 Task: Look for space in Fontem, Cameroon from 1st June, 2023 to 9th June, 2023 for 5 adults in price range Rs.6000 to Rs.12000. Place can be entire place with 3 bedrooms having 3 beds and 3 bathrooms. Property type can be house, flat, guest house. Booking option can be shelf check-in. Required host language is English.
Action: Mouse moved to (423, 110)
Screenshot: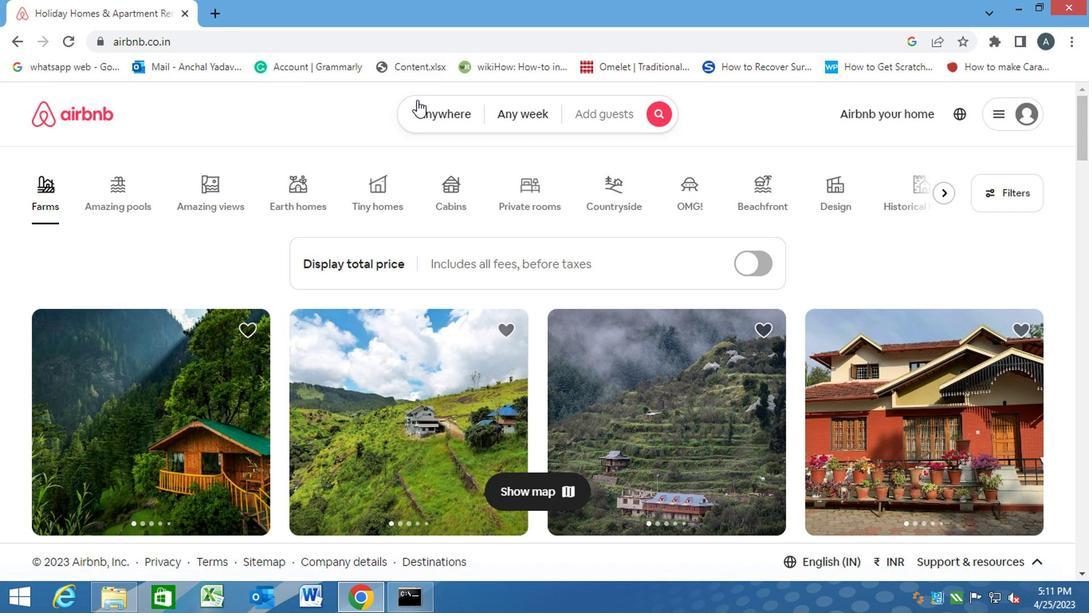 
Action: Mouse pressed left at (423, 110)
Screenshot: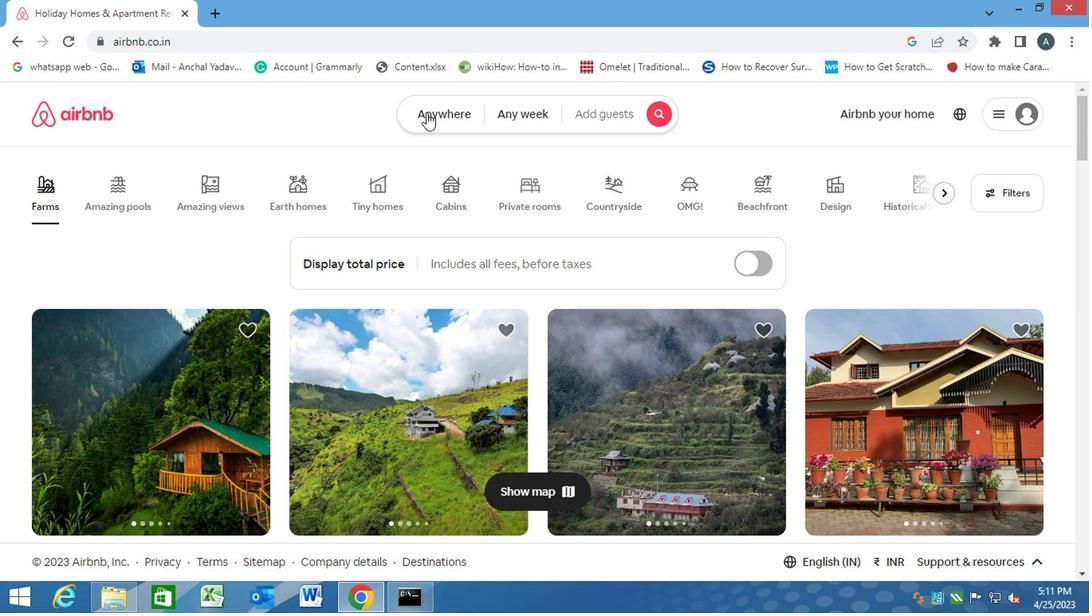 
Action: Mouse moved to (366, 183)
Screenshot: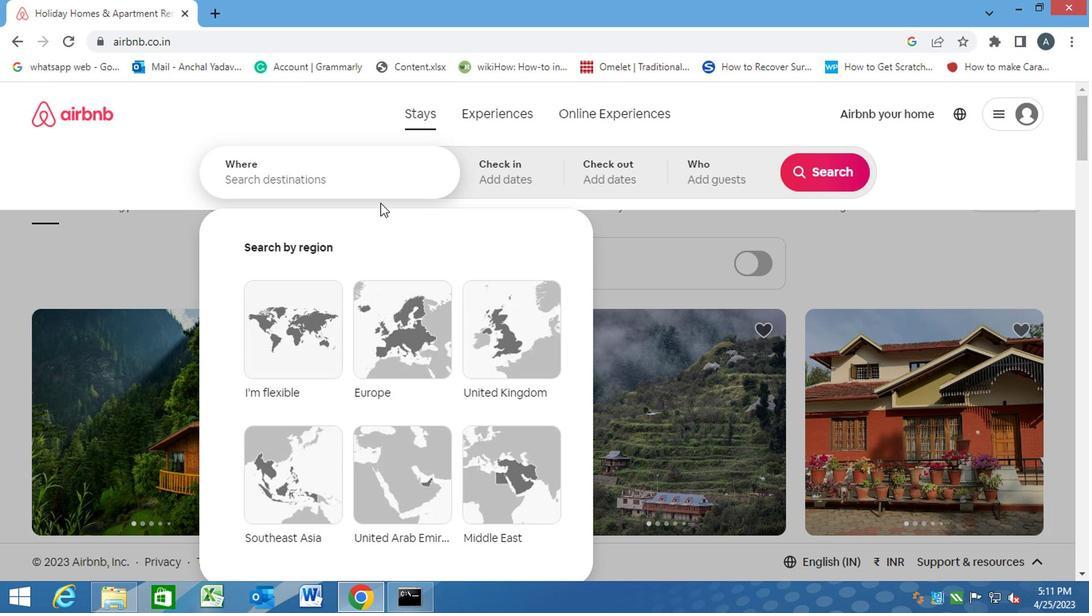 
Action: Mouse pressed left at (366, 183)
Screenshot: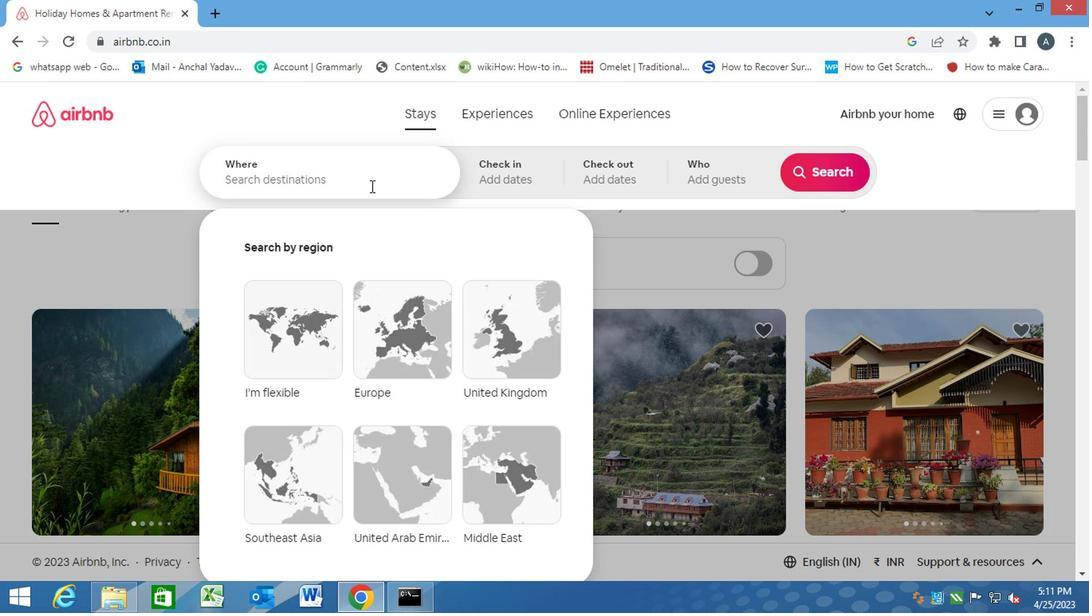 
Action: Key pressed <Key.caps_lock>f<Key.caps_lock>ontem,<Key.space><Key.caps_lock>c<Key.caps_lock>ameroon<Key.enter>
Screenshot: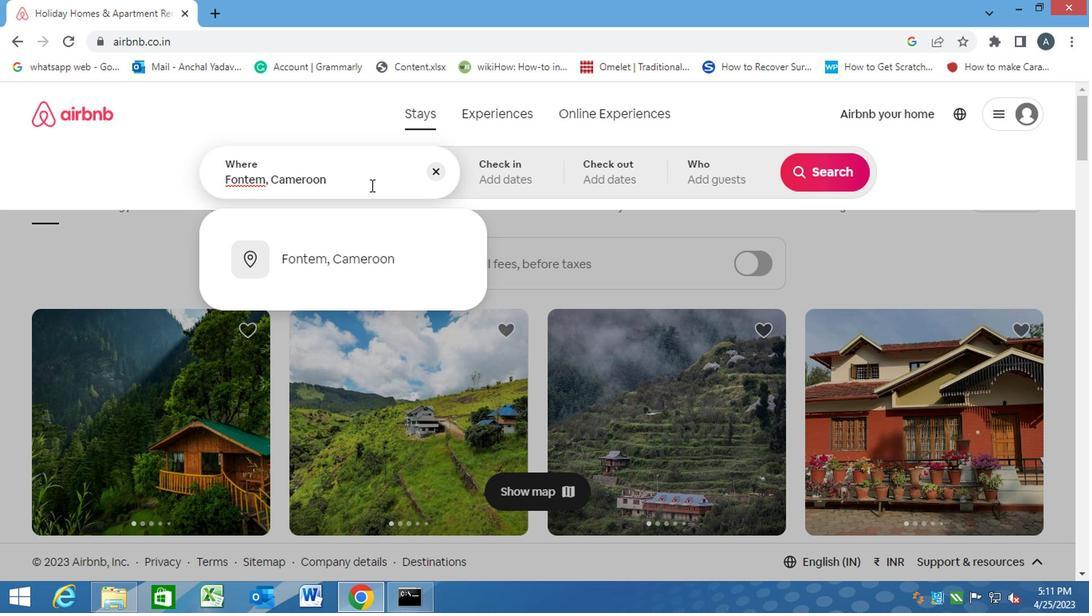 
Action: Mouse moved to (805, 301)
Screenshot: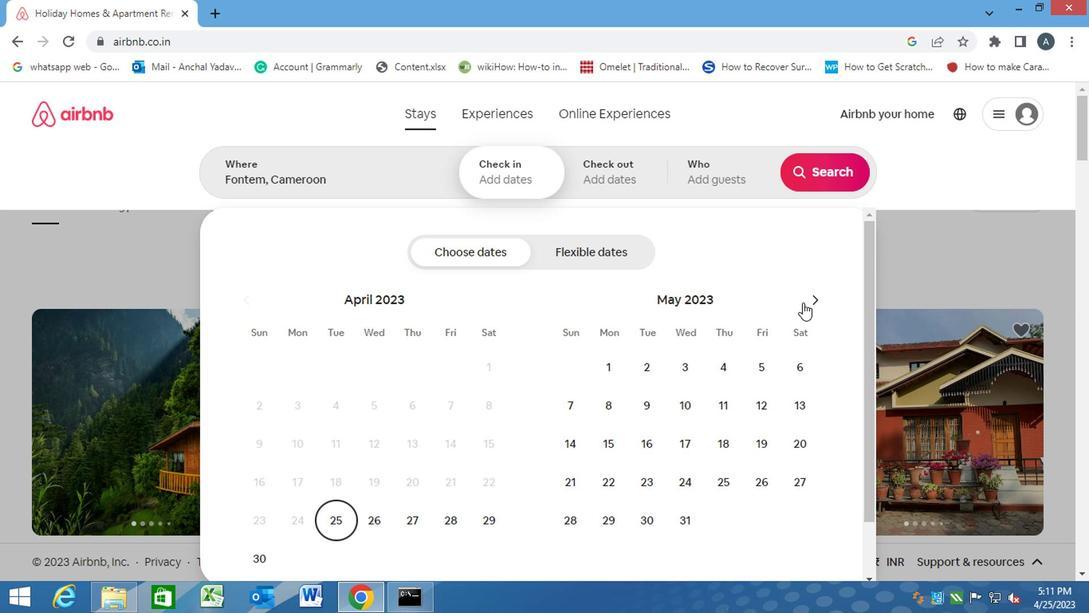 
Action: Mouse pressed left at (805, 301)
Screenshot: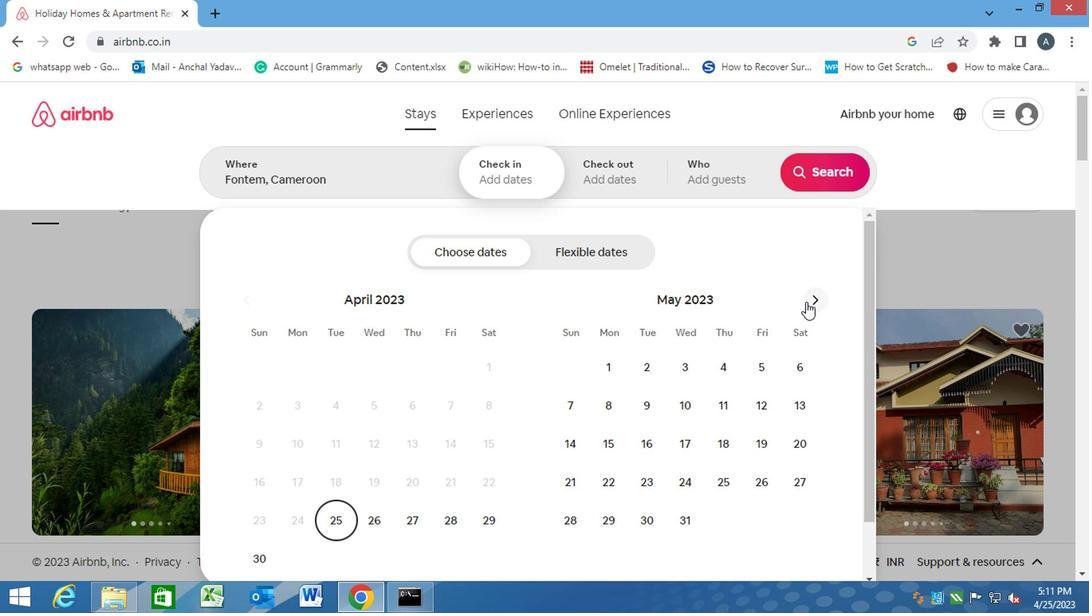 
Action: Mouse moved to (716, 370)
Screenshot: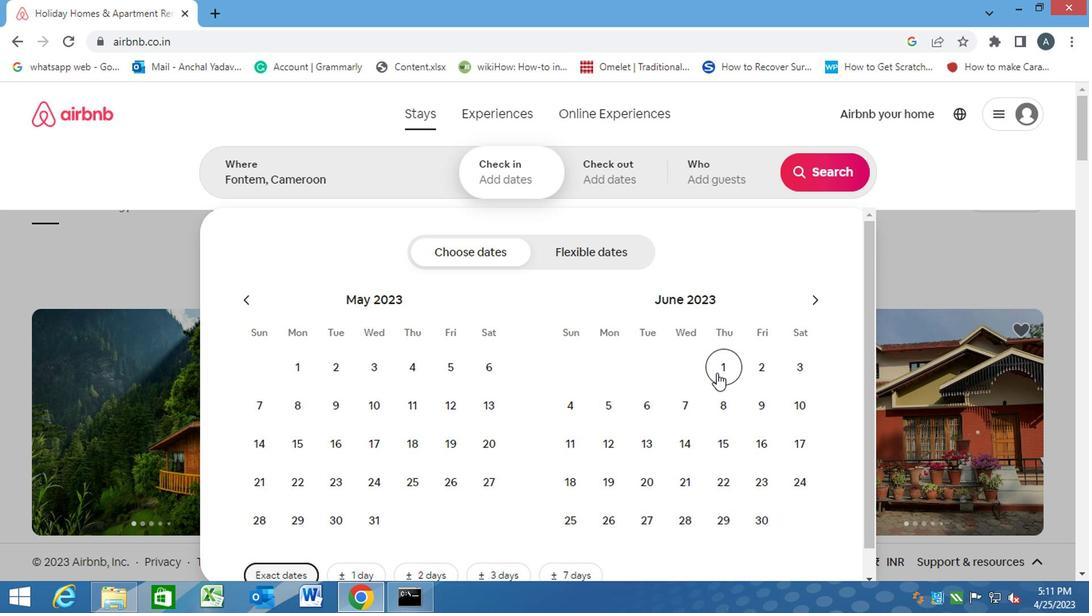 
Action: Mouse pressed left at (716, 370)
Screenshot: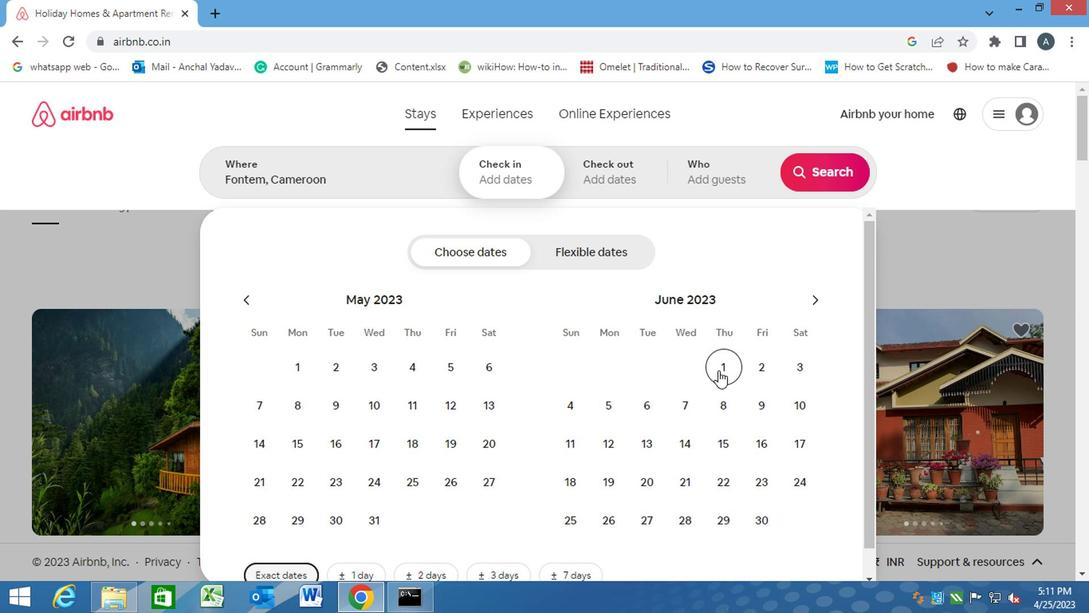 
Action: Mouse moved to (758, 416)
Screenshot: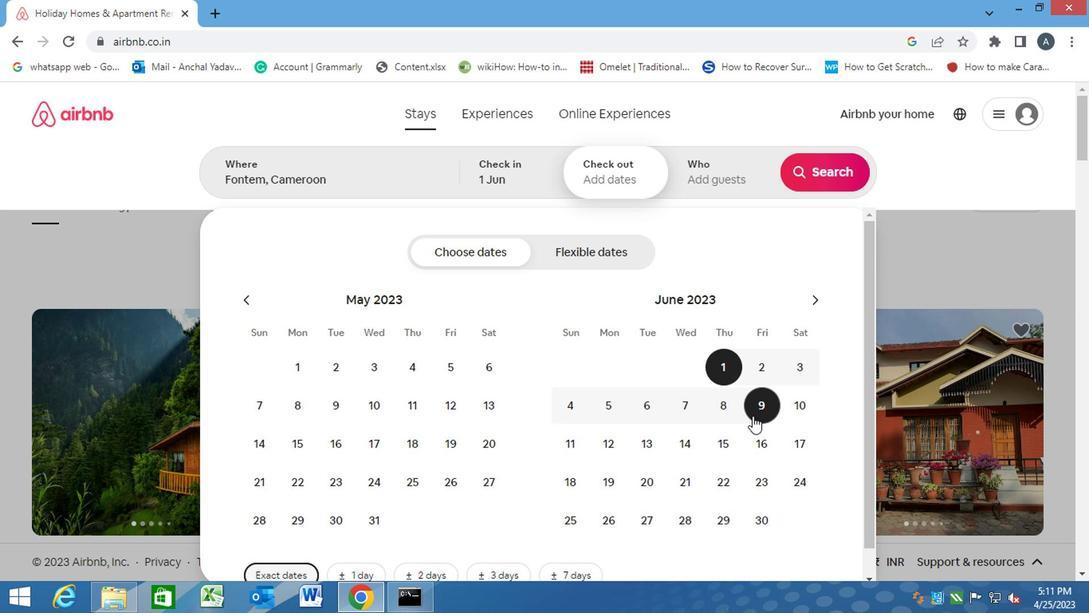 
Action: Mouse pressed left at (758, 416)
Screenshot: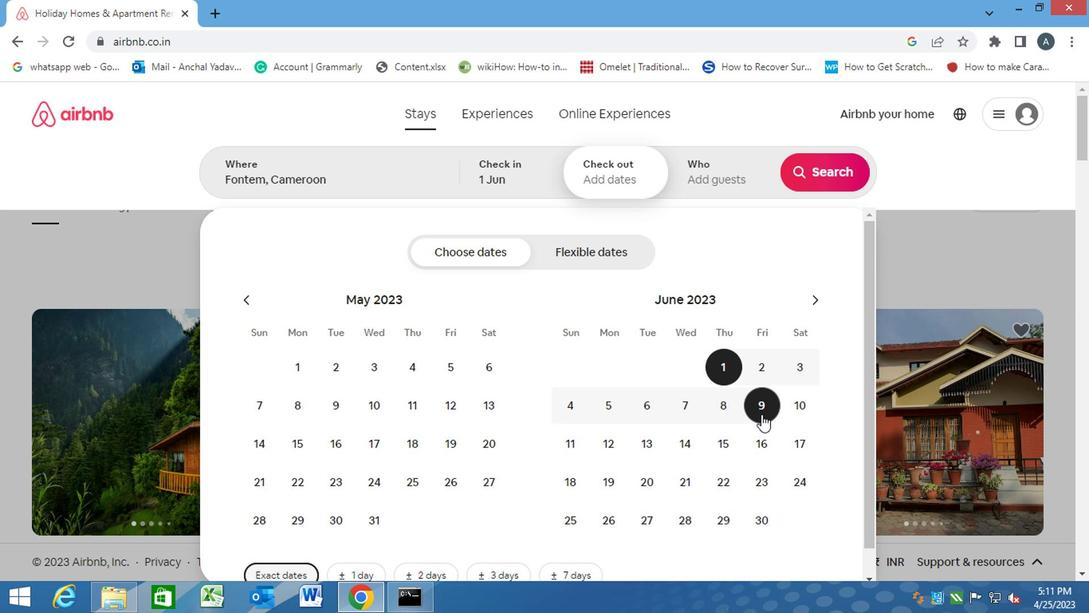 
Action: Mouse moved to (727, 173)
Screenshot: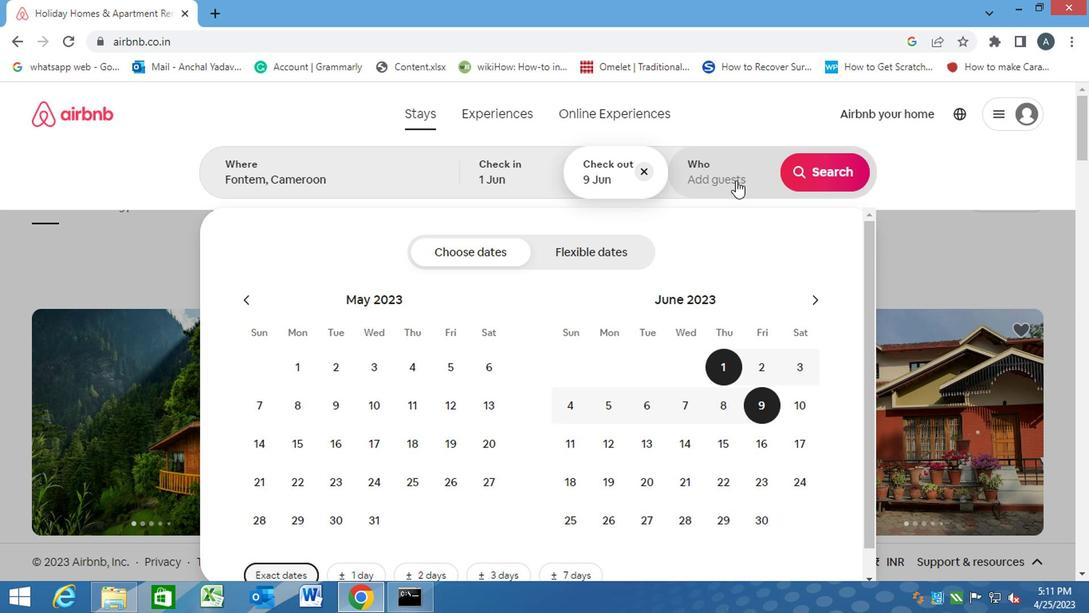 
Action: Mouse pressed left at (727, 173)
Screenshot: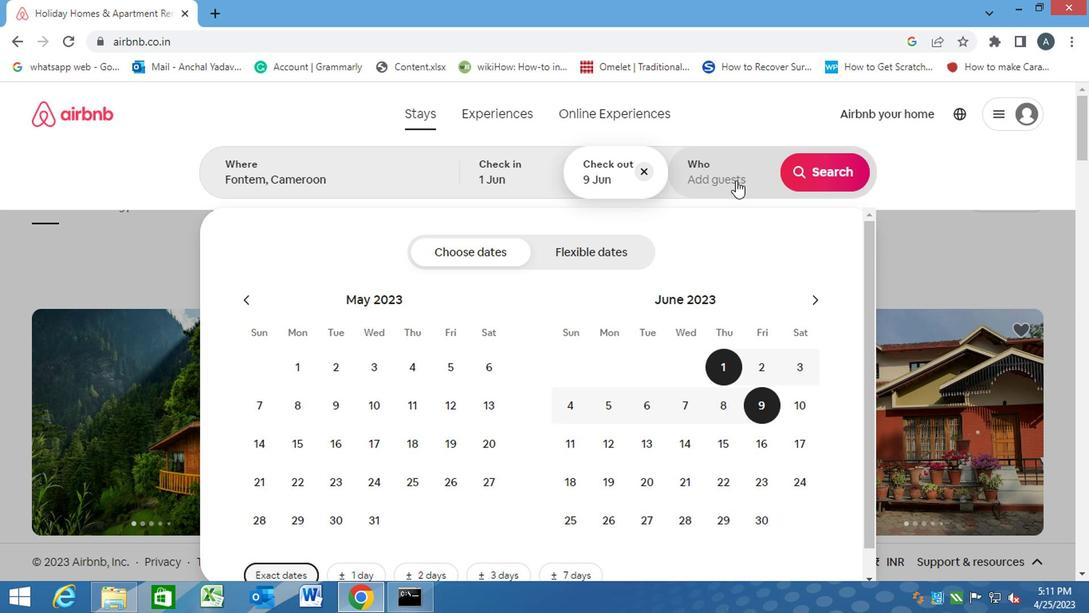
Action: Mouse moved to (828, 245)
Screenshot: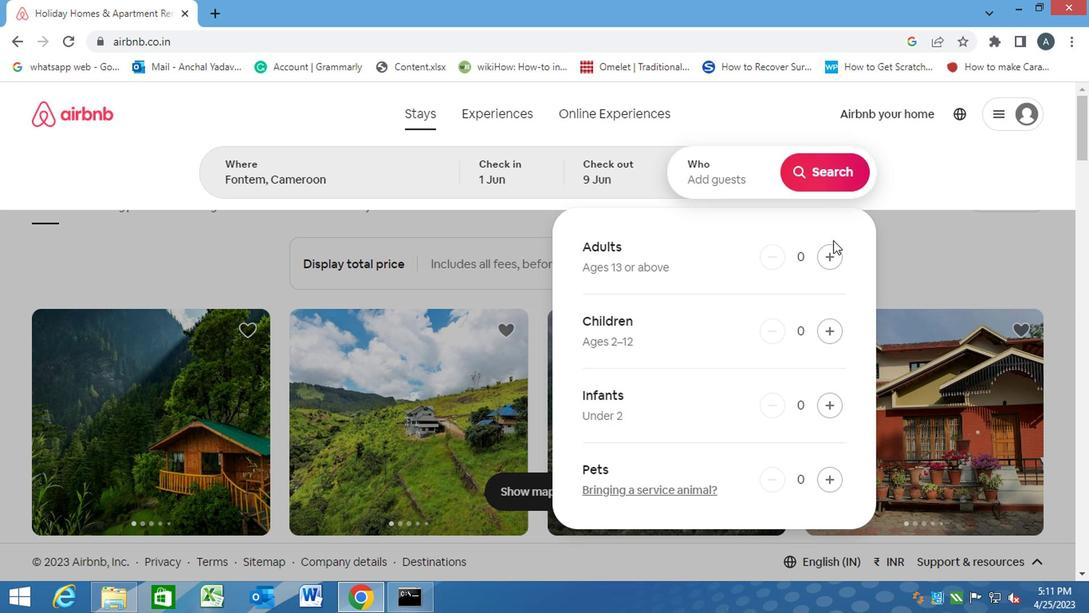 
Action: Mouse pressed left at (828, 245)
Screenshot: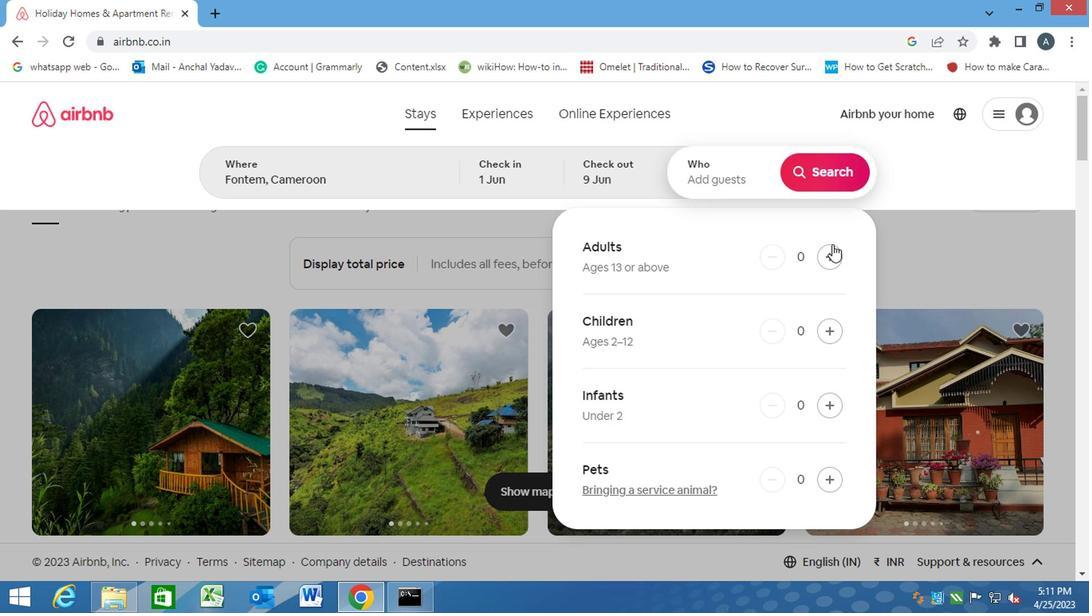 
Action: Mouse moved to (827, 247)
Screenshot: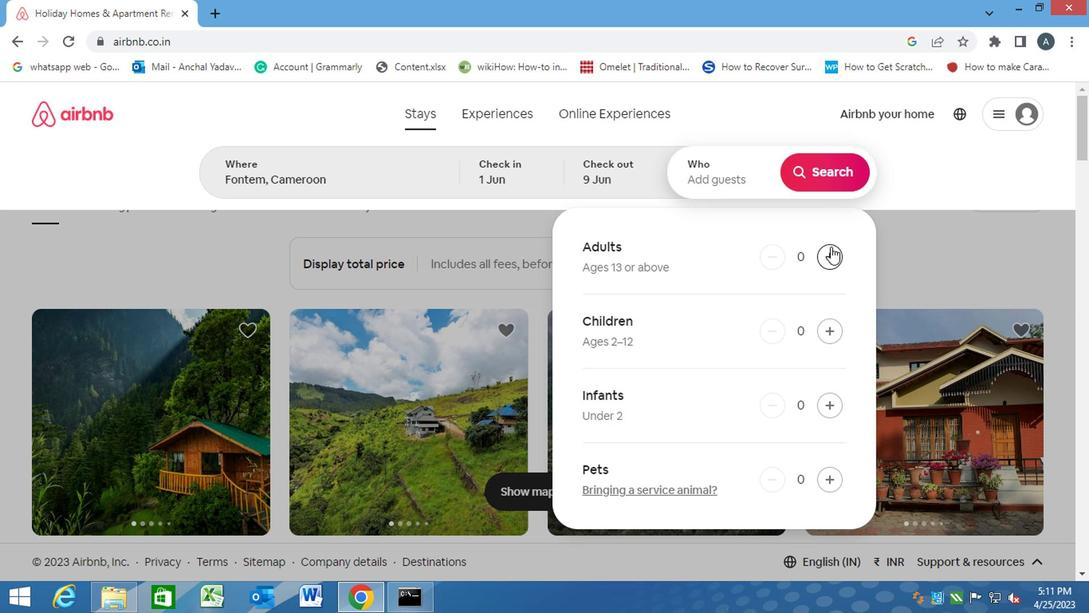 
Action: Mouse pressed left at (827, 247)
Screenshot: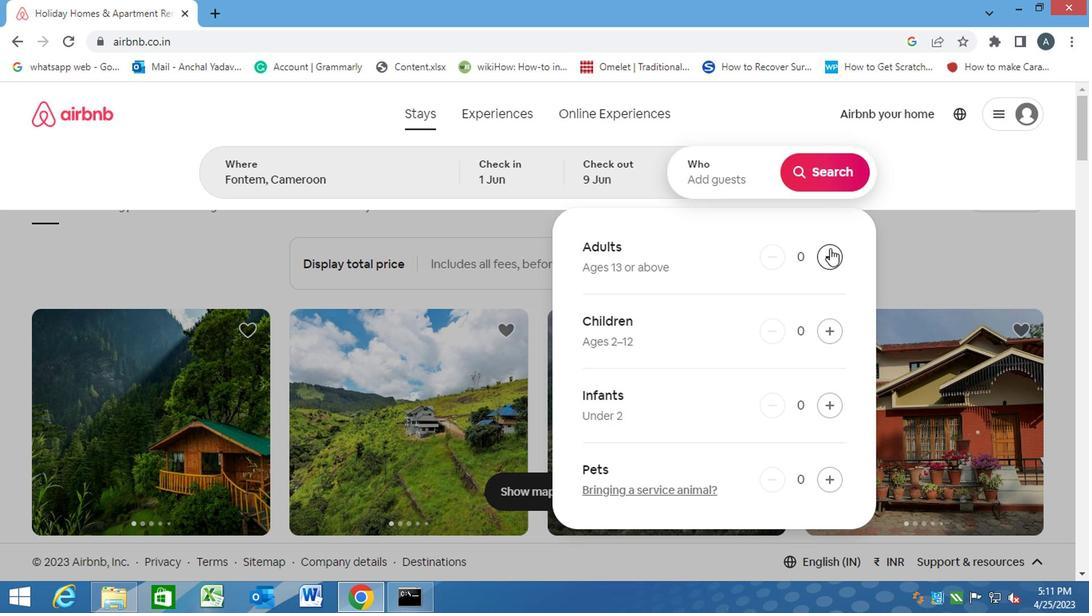 
Action: Mouse pressed left at (827, 247)
Screenshot: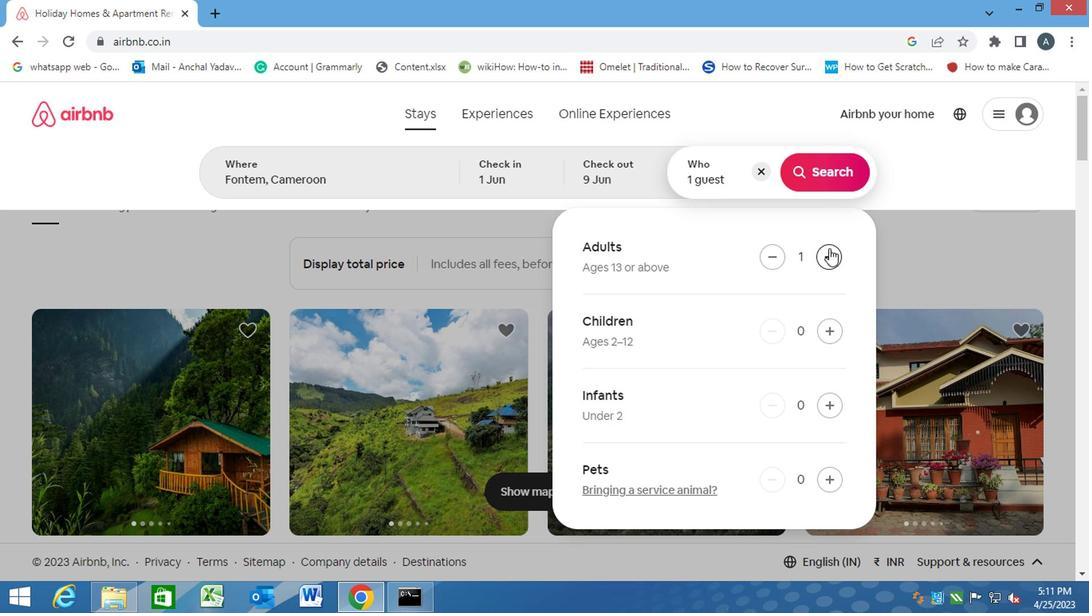 
Action: Mouse pressed left at (827, 247)
Screenshot: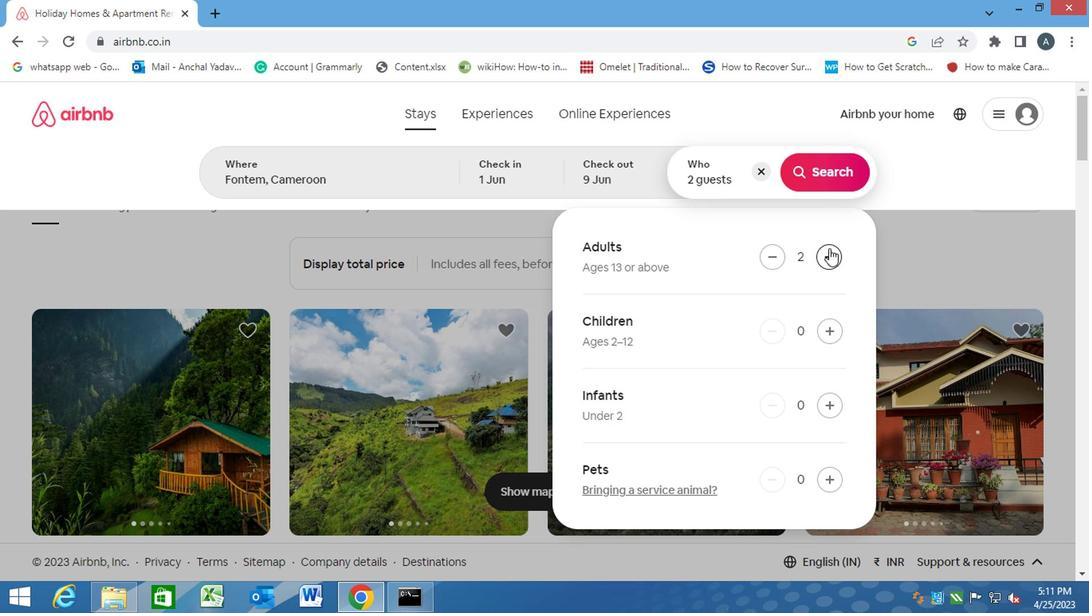 
Action: Mouse pressed left at (827, 247)
Screenshot: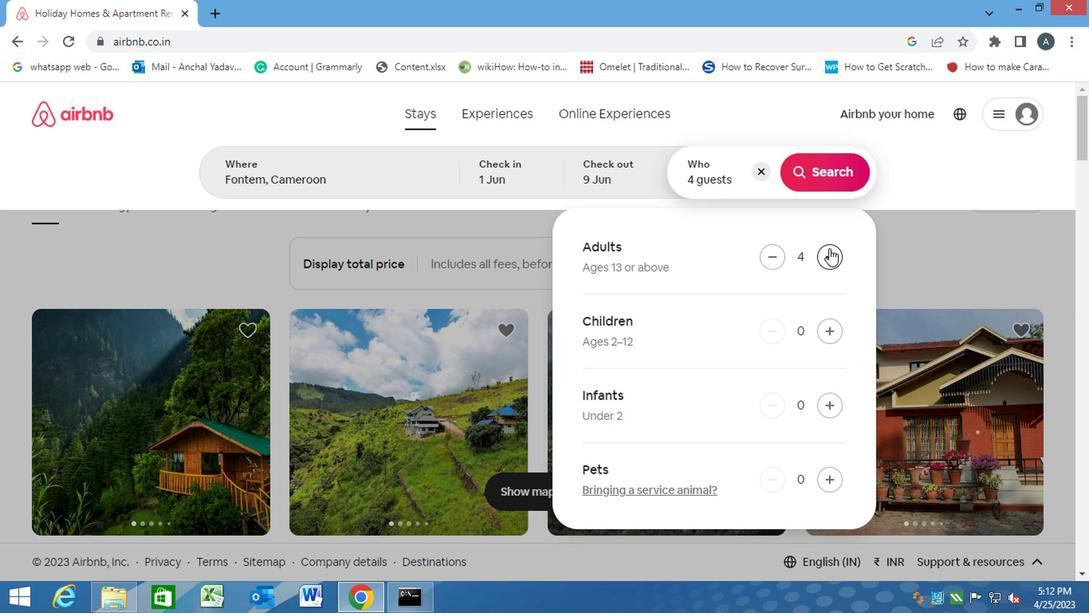 
Action: Mouse moved to (812, 175)
Screenshot: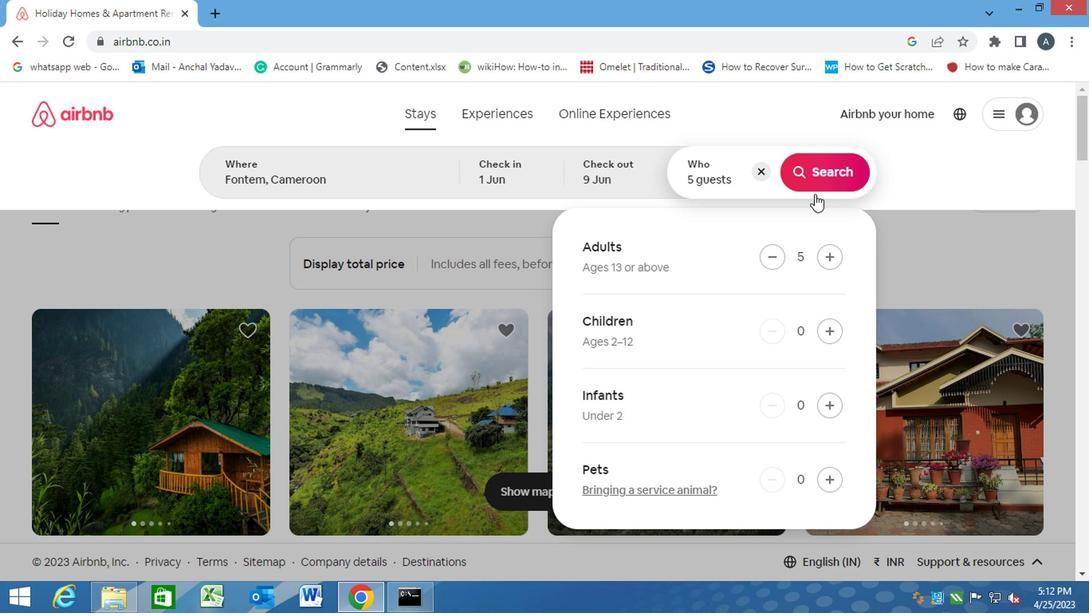 
Action: Mouse pressed left at (812, 175)
Screenshot: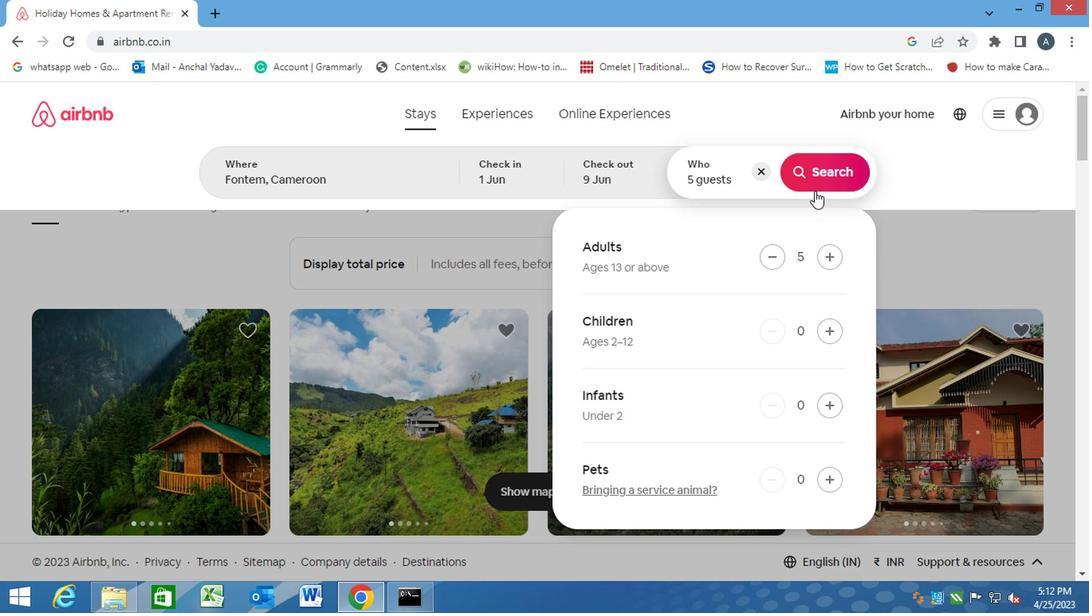 
Action: Mouse moved to (997, 175)
Screenshot: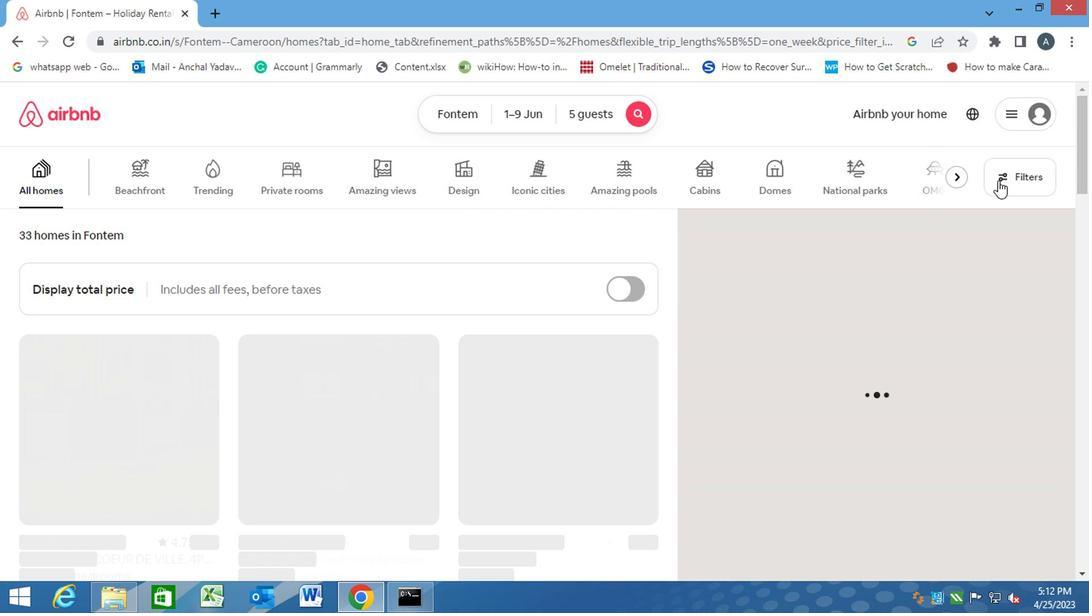 
Action: Mouse pressed left at (997, 175)
Screenshot: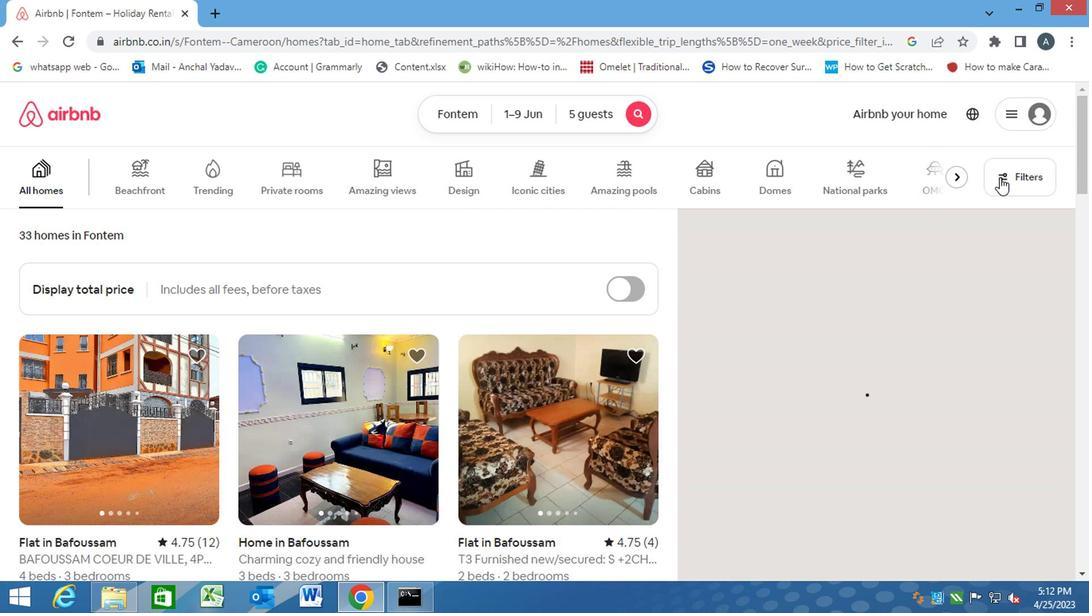 
Action: Mouse moved to (337, 382)
Screenshot: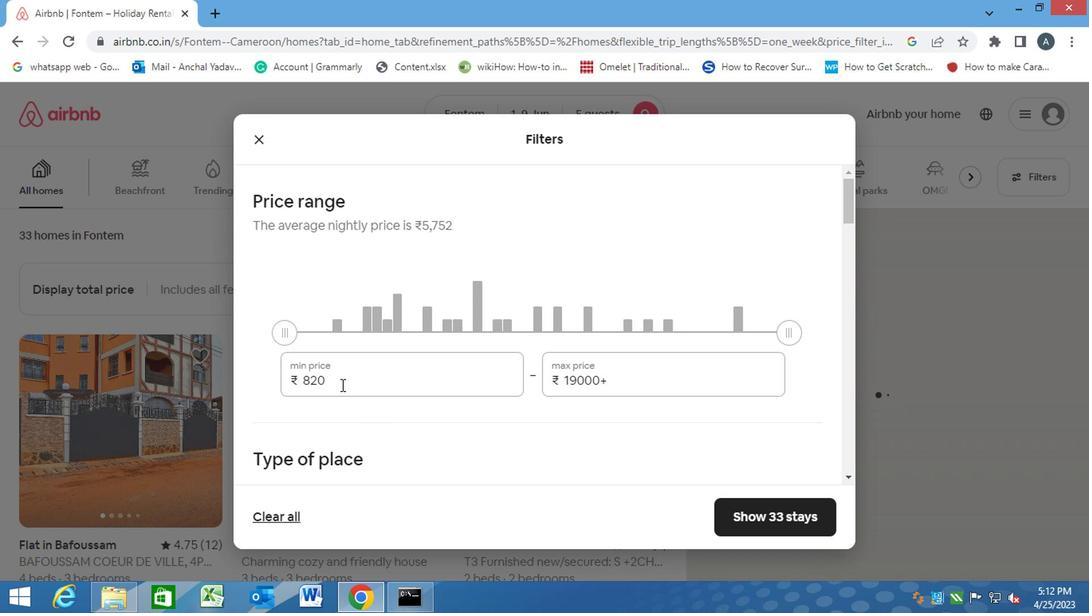 
Action: Mouse pressed left at (337, 382)
Screenshot: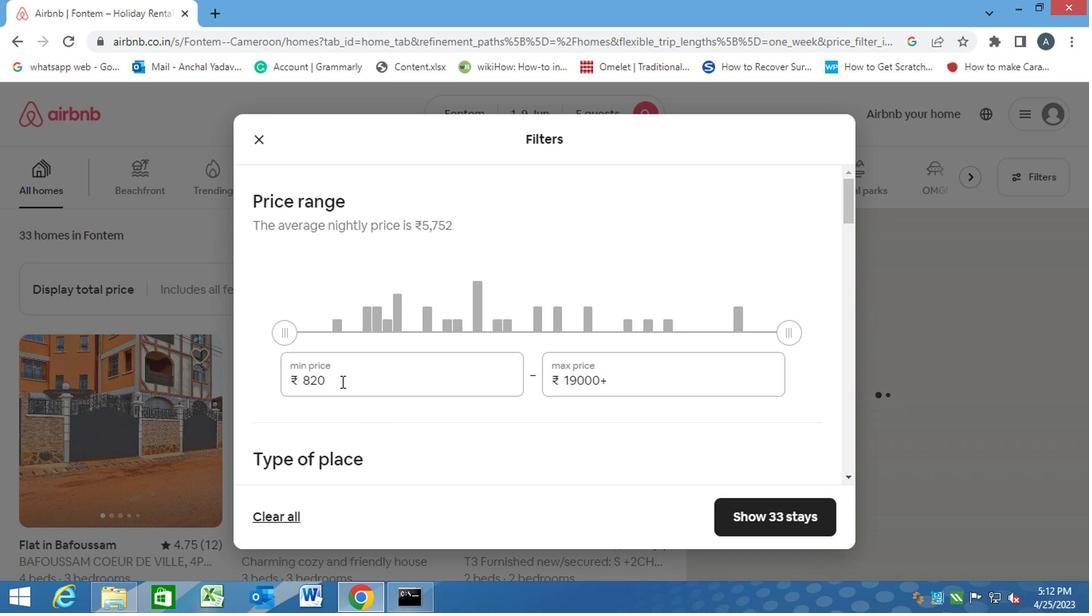 
Action: Mouse moved to (307, 394)
Screenshot: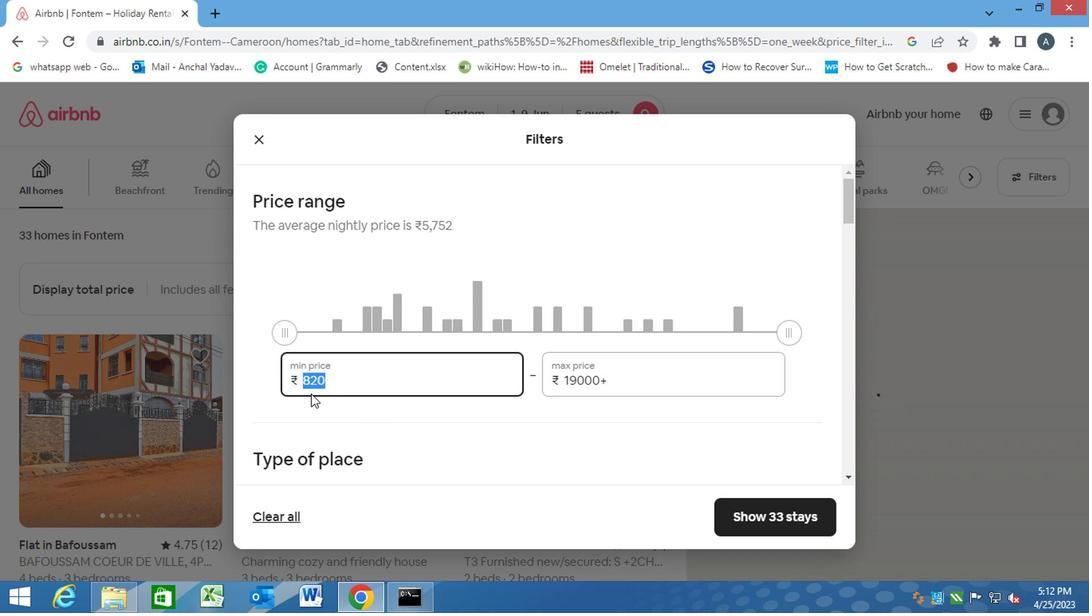 
Action: Key pressed 6000<Key.tab><Key.backspace><Key.backspace>1<Key.backspace><Key.backspace><Key.backspace><Key.backspace><Key.backspace><Key.backspace><Key.backspace><Key.backspace><Key.backspace><Key.backspace><Key.backspace><Key.backspace><Key.backspace><Key.backspace><Key.backspace><Key.backspace><Key.backspace>12000
Screenshot: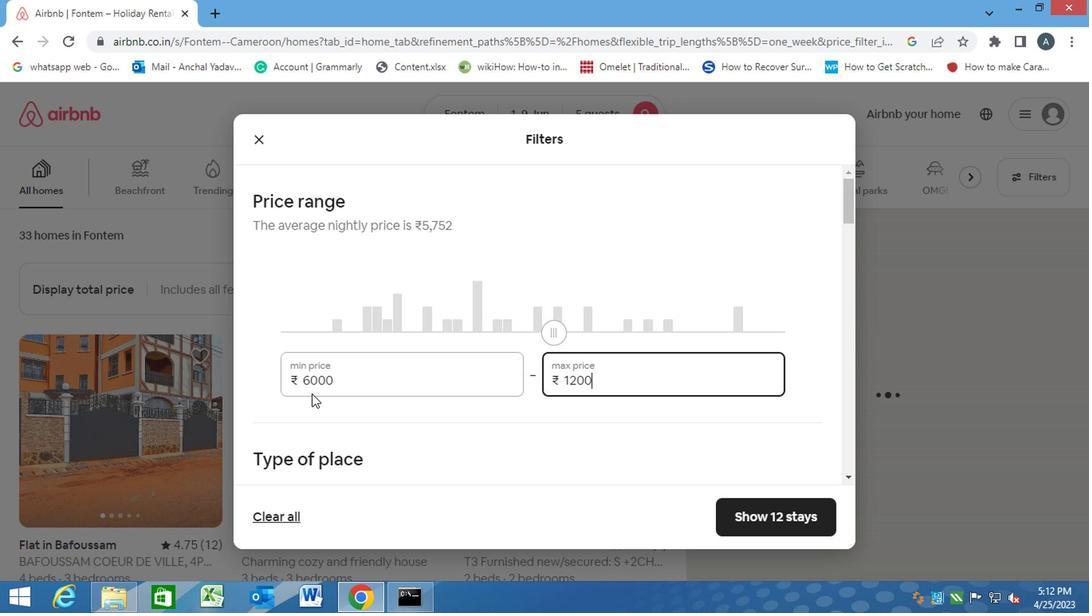 
Action: Mouse moved to (408, 452)
Screenshot: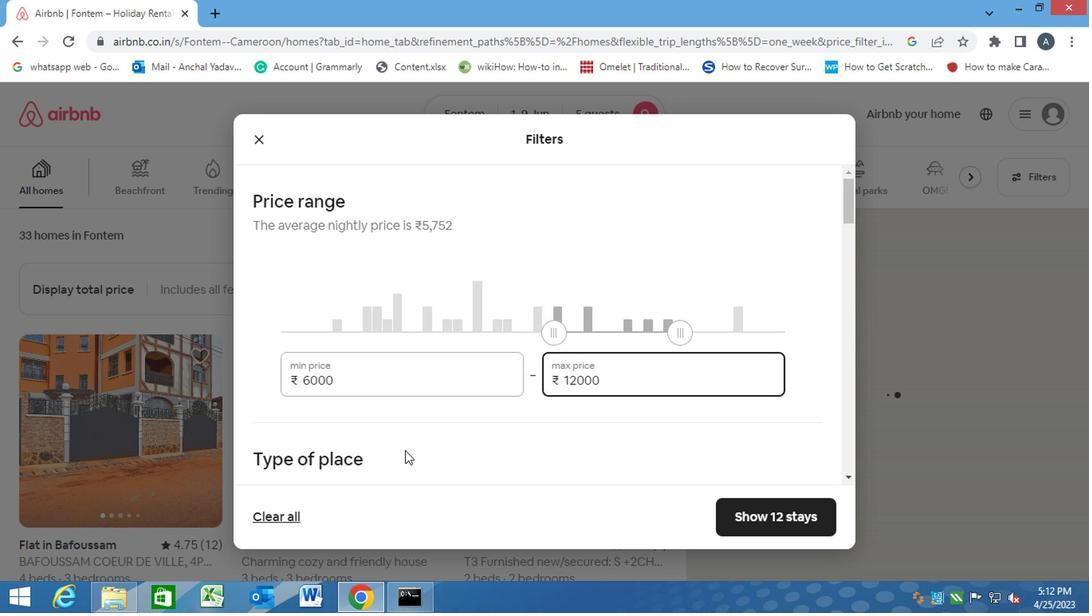 
Action: Mouse scrolled (408, 451) with delta (0, -1)
Screenshot: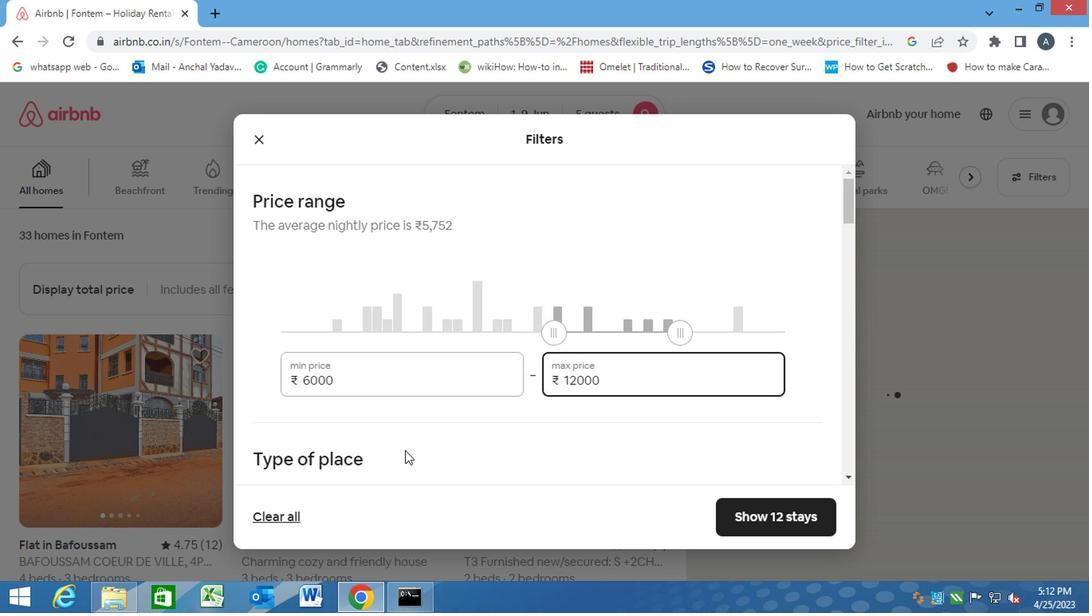
Action: Mouse moved to (417, 449)
Screenshot: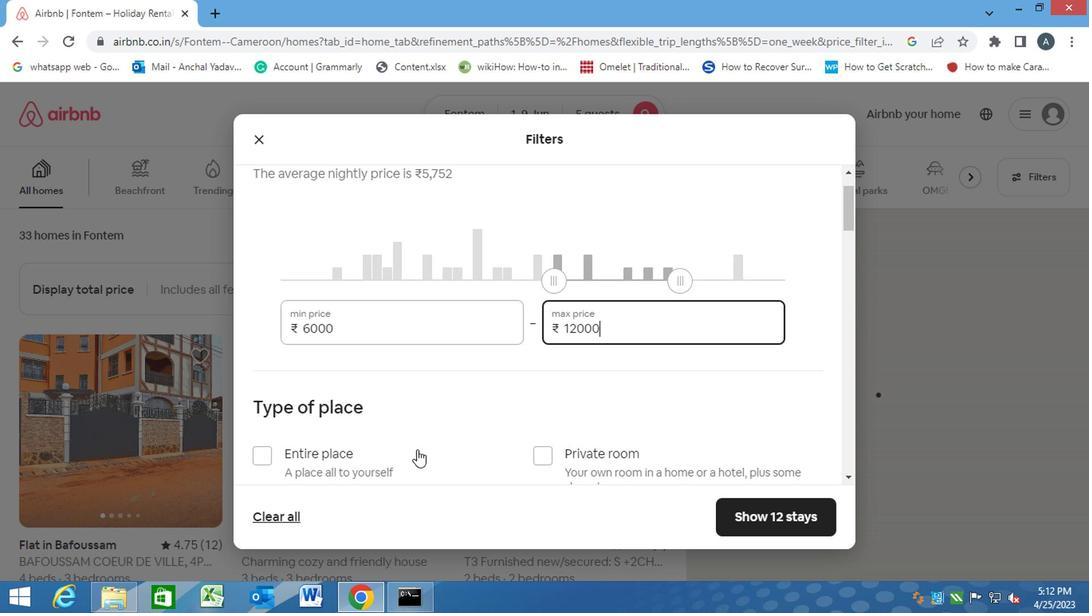 
Action: Mouse scrolled (417, 449) with delta (0, 0)
Screenshot: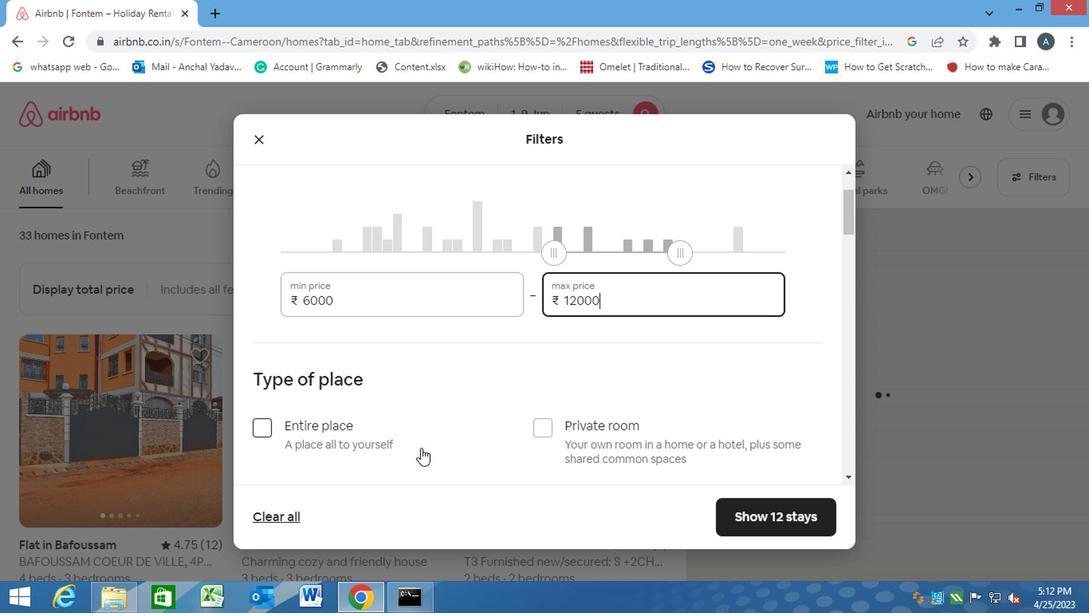 
Action: Mouse moved to (255, 351)
Screenshot: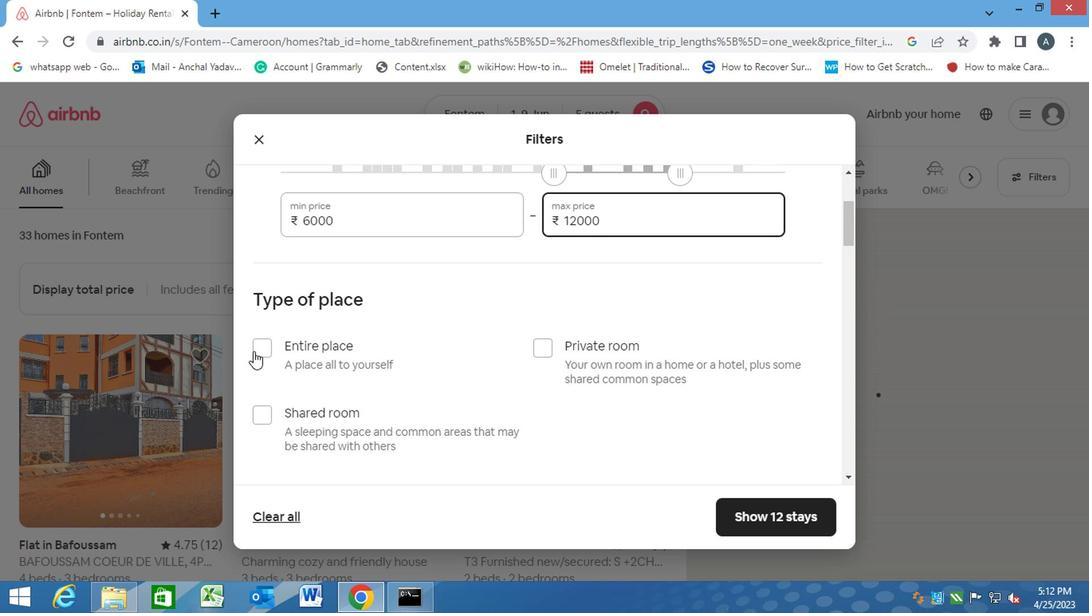 
Action: Mouse pressed left at (255, 351)
Screenshot: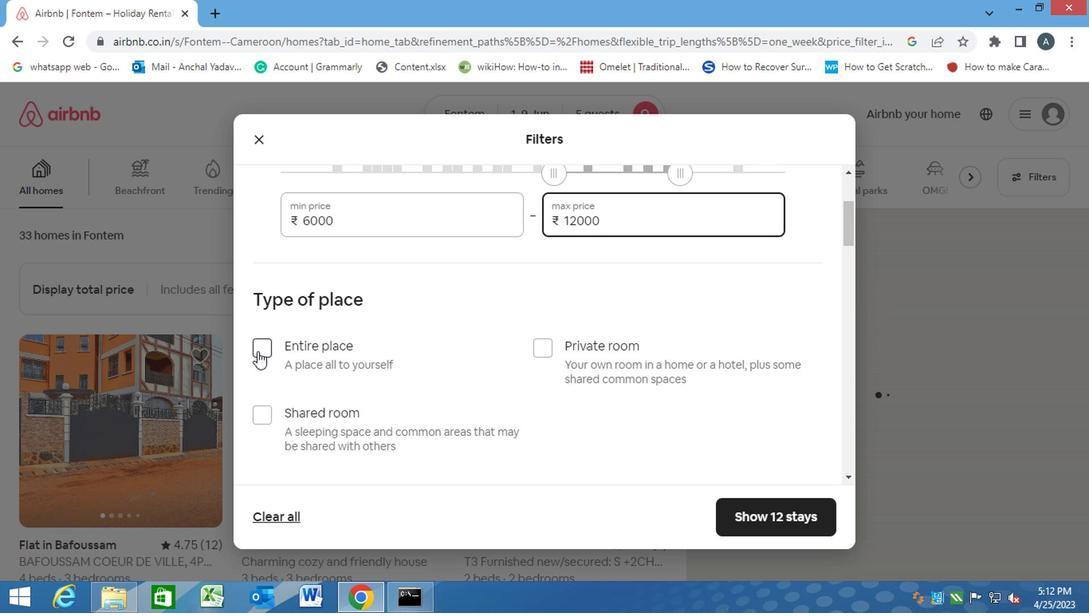 
Action: Mouse moved to (342, 384)
Screenshot: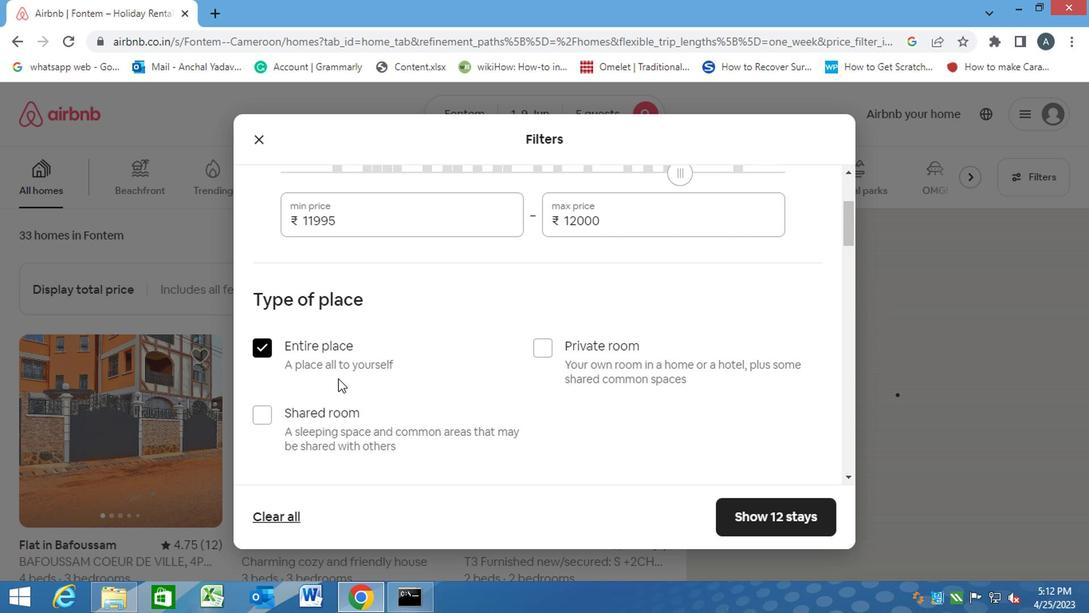 
Action: Mouse scrolled (342, 384) with delta (0, 0)
Screenshot: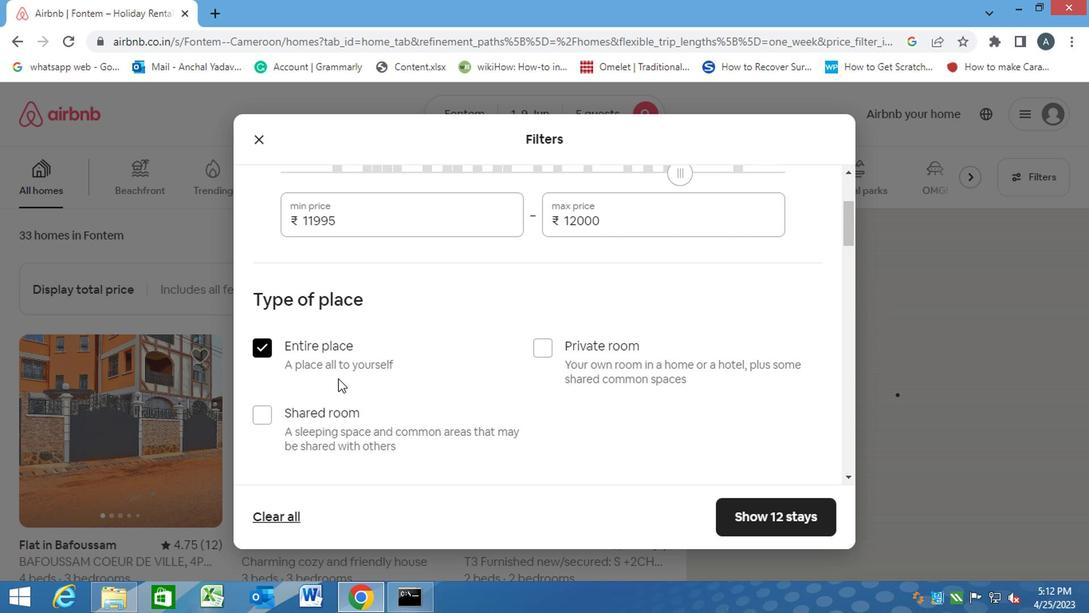 
Action: Mouse scrolled (342, 384) with delta (0, 0)
Screenshot: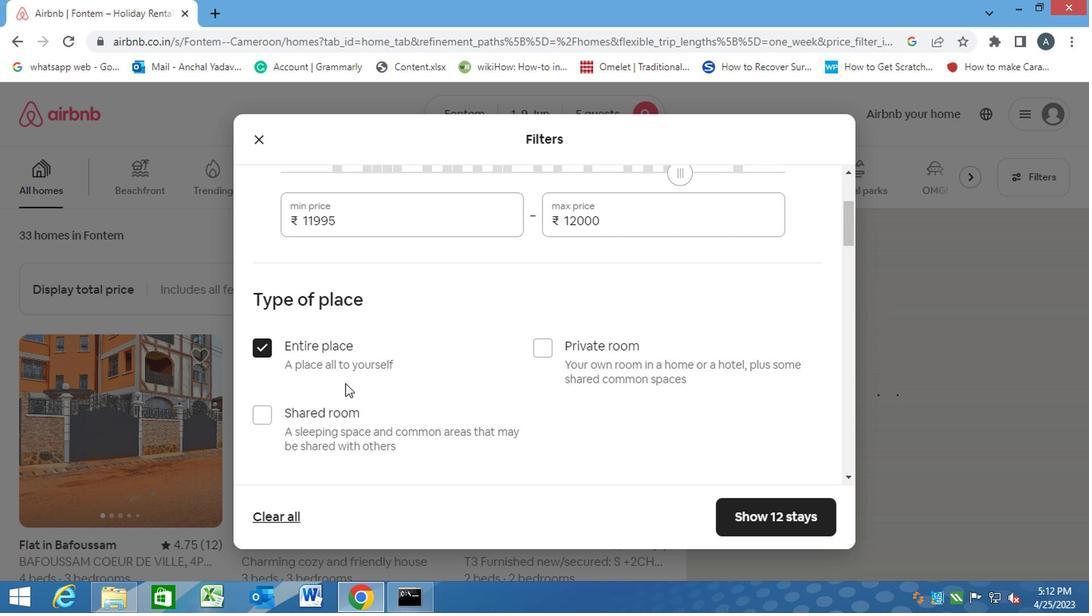 
Action: Mouse scrolled (342, 384) with delta (0, 0)
Screenshot: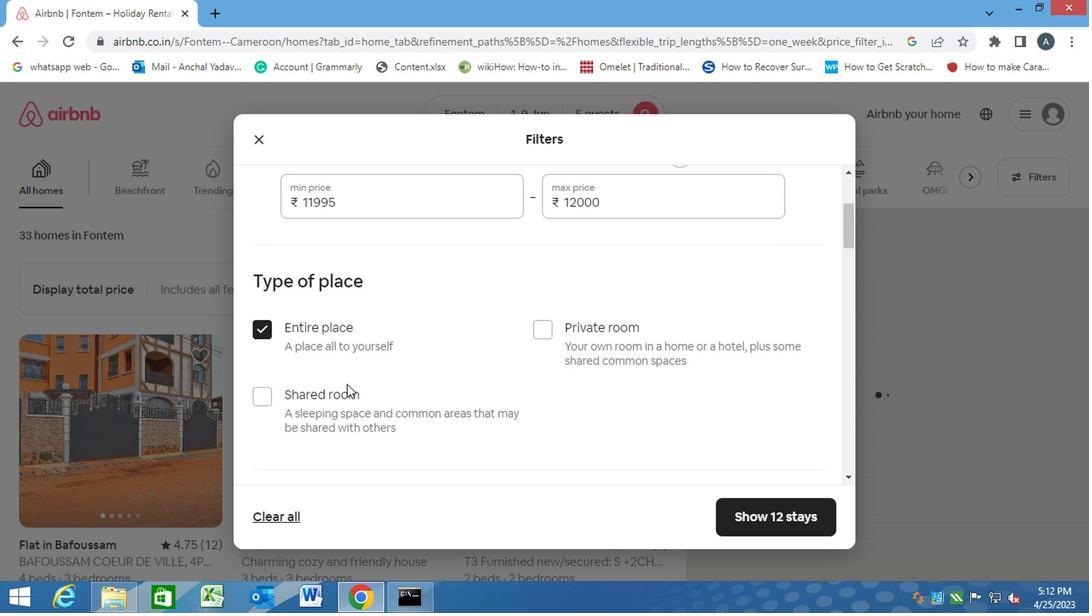 
Action: Mouse scrolled (342, 384) with delta (0, 0)
Screenshot: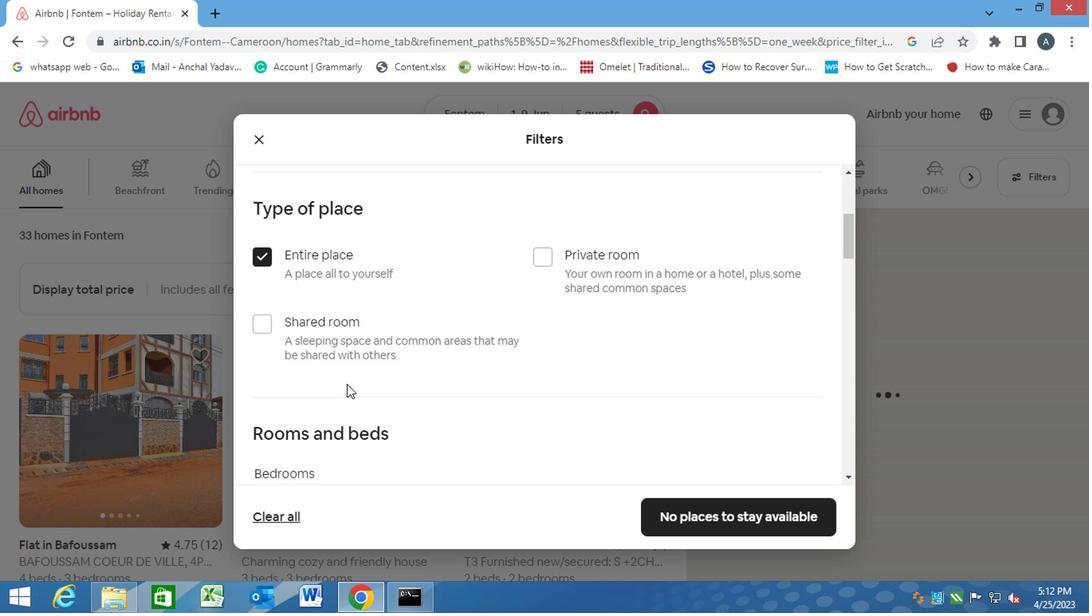 
Action: Mouse moved to (446, 292)
Screenshot: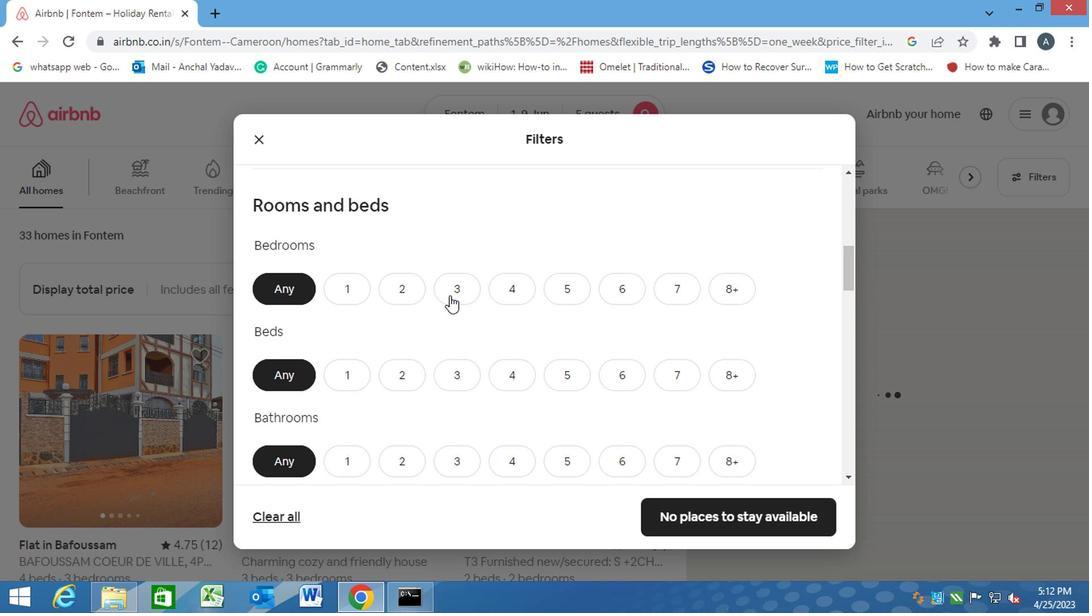 
Action: Mouse pressed left at (446, 292)
Screenshot: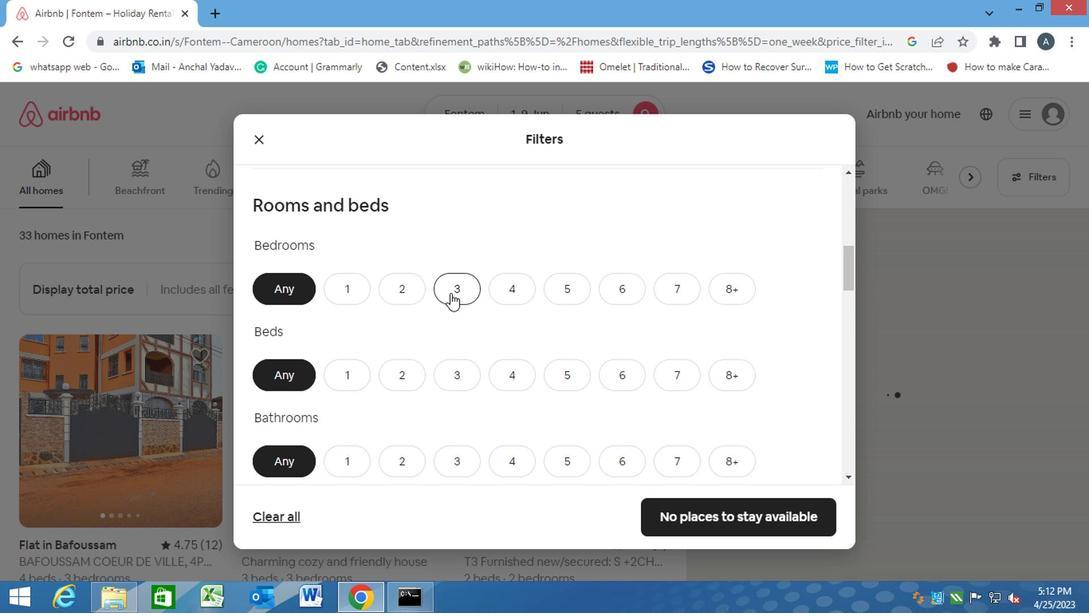 
Action: Mouse moved to (448, 371)
Screenshot: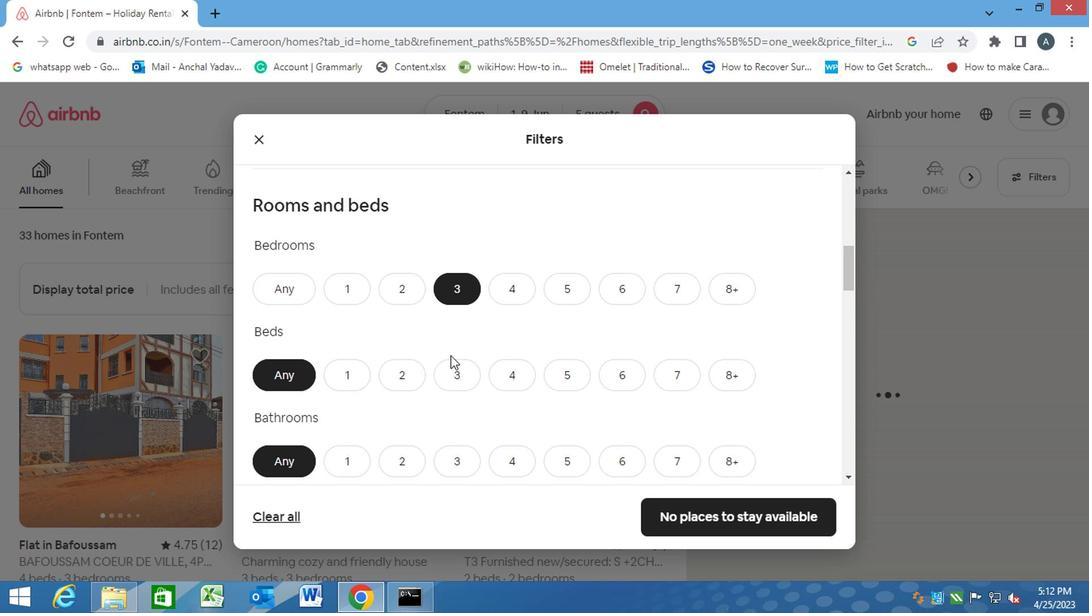 
Action: Mouse pressed left at (448, 371)
Screenshot: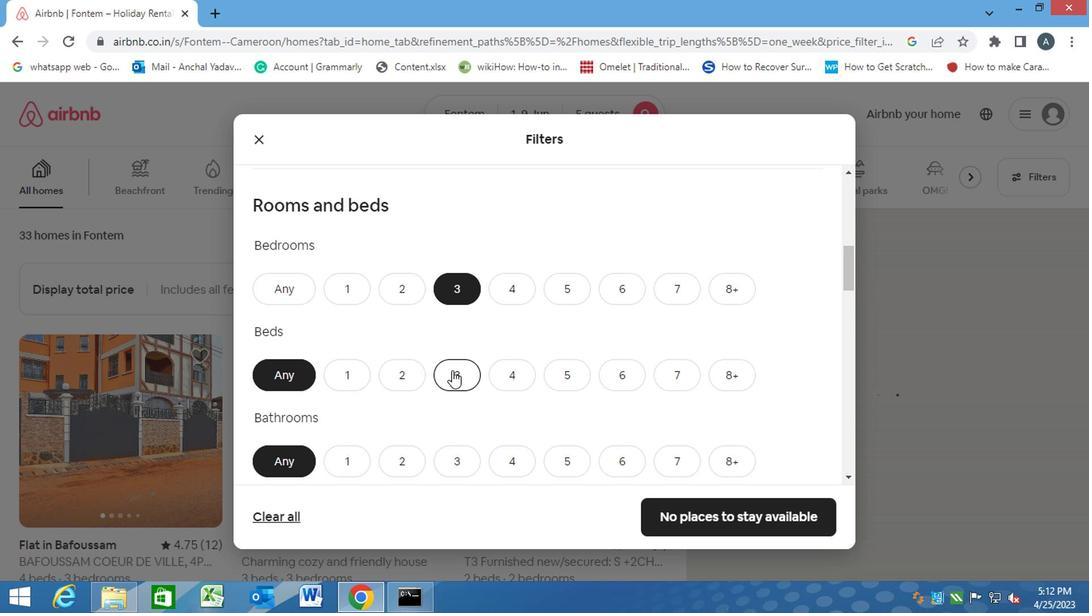 
Action: Mouse moved to (459, 460)
Screenshot: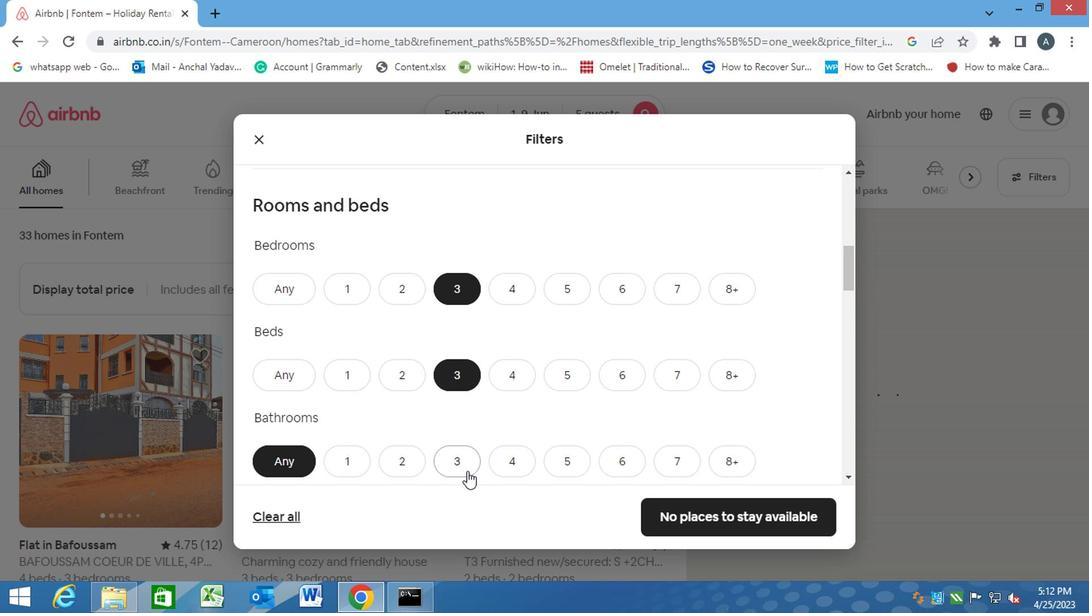 
Action: Mouse pressed left at (459, 460)
Screenshot: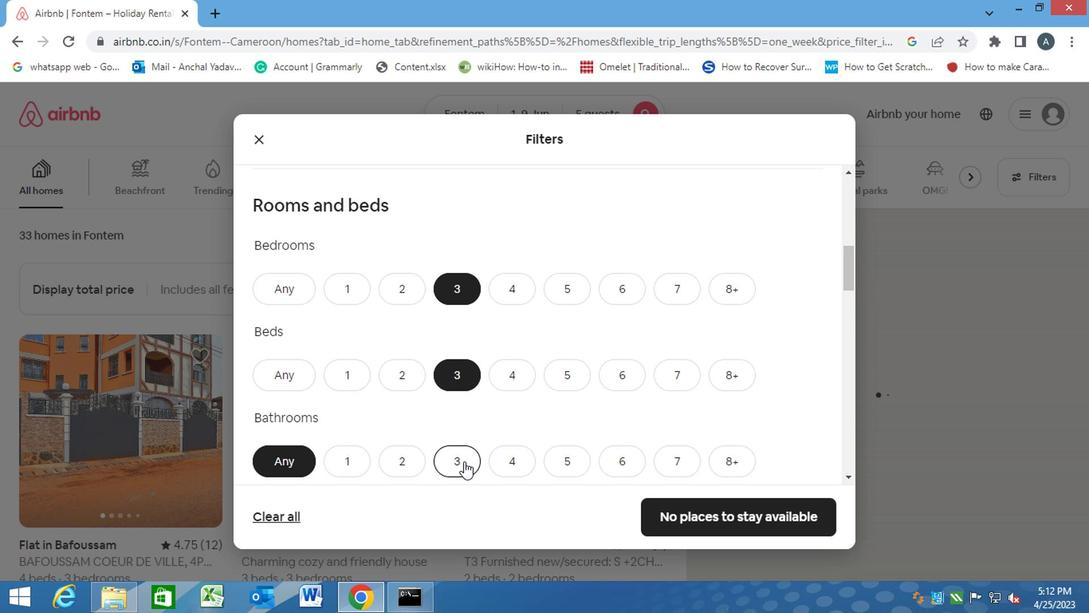 
Action: Mouse scrolled (459, 460) with delta (0, 0)
Screenshot: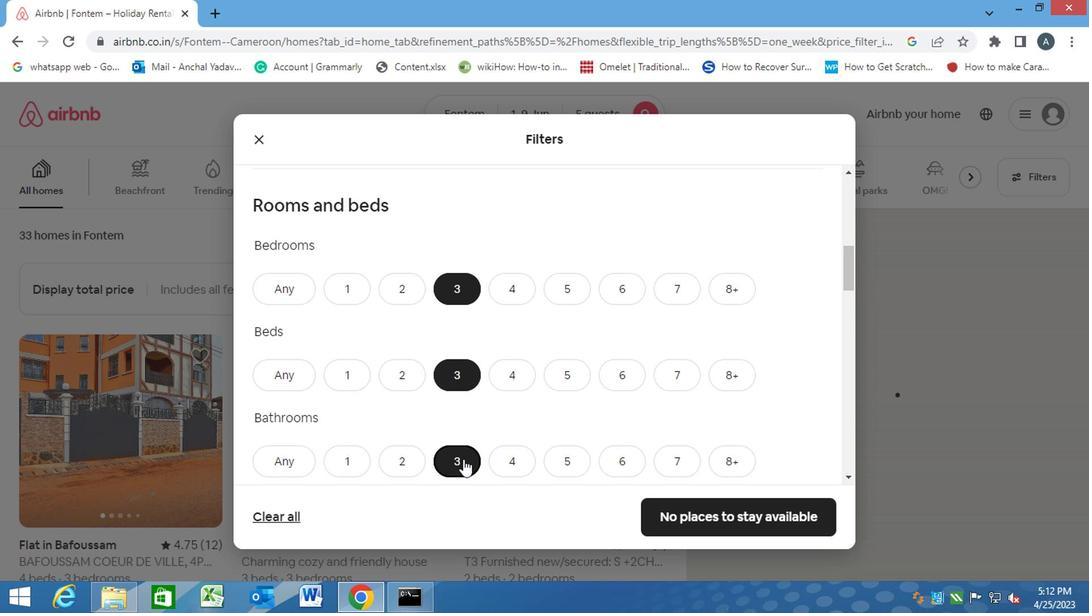 
Action: Mouse scrolled (459, 460) with delta (0, 0)
Screenshot: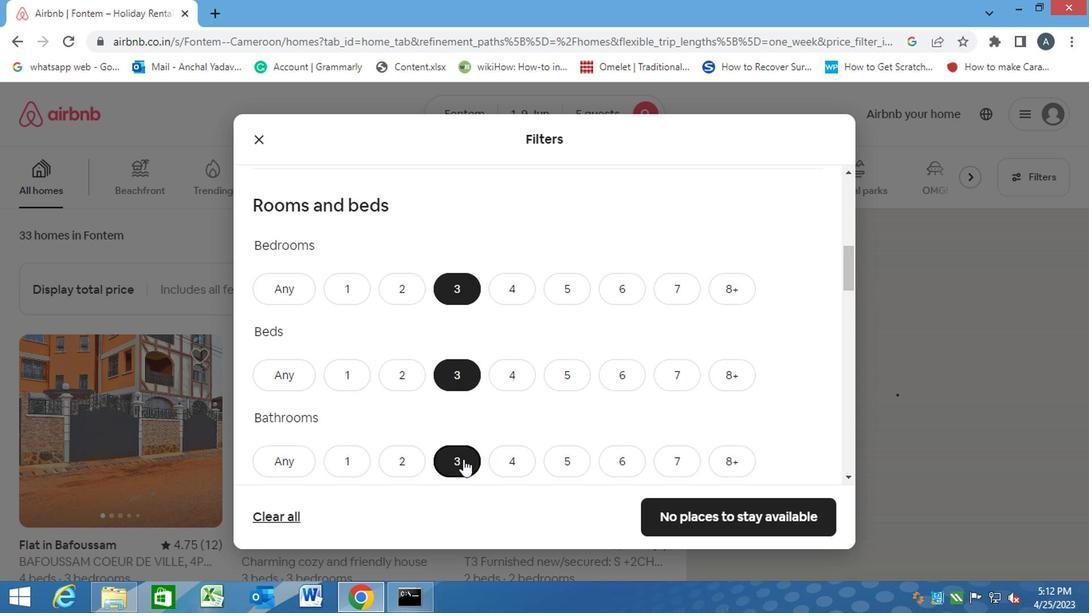 
Action: Mouse scrolled (459, 460) with delta (0, 0)
Screenshot: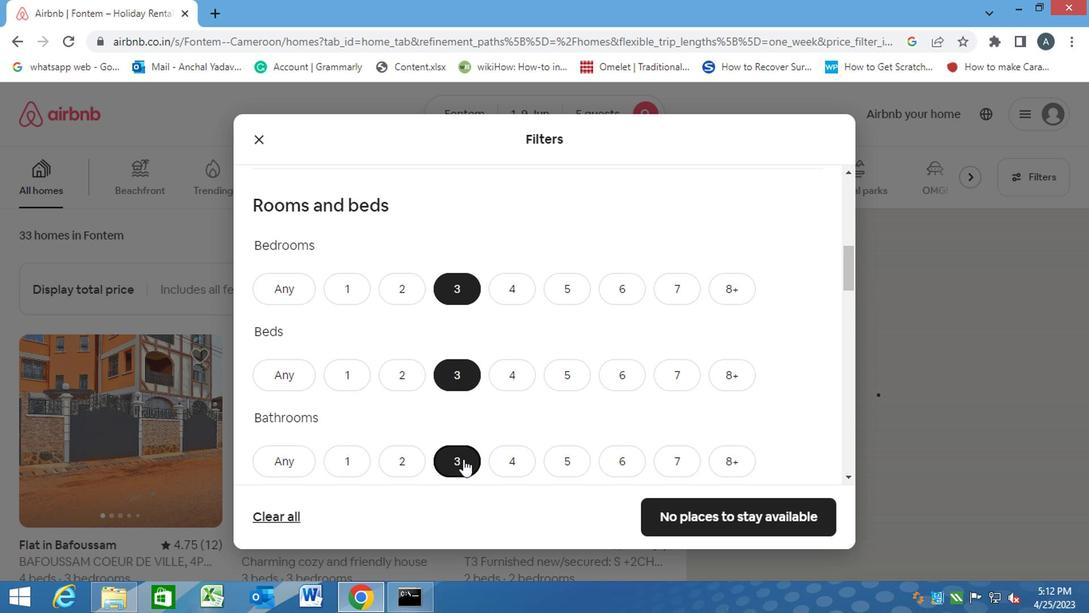 
Action: Mouse moved to (316, 365)
Screenshot: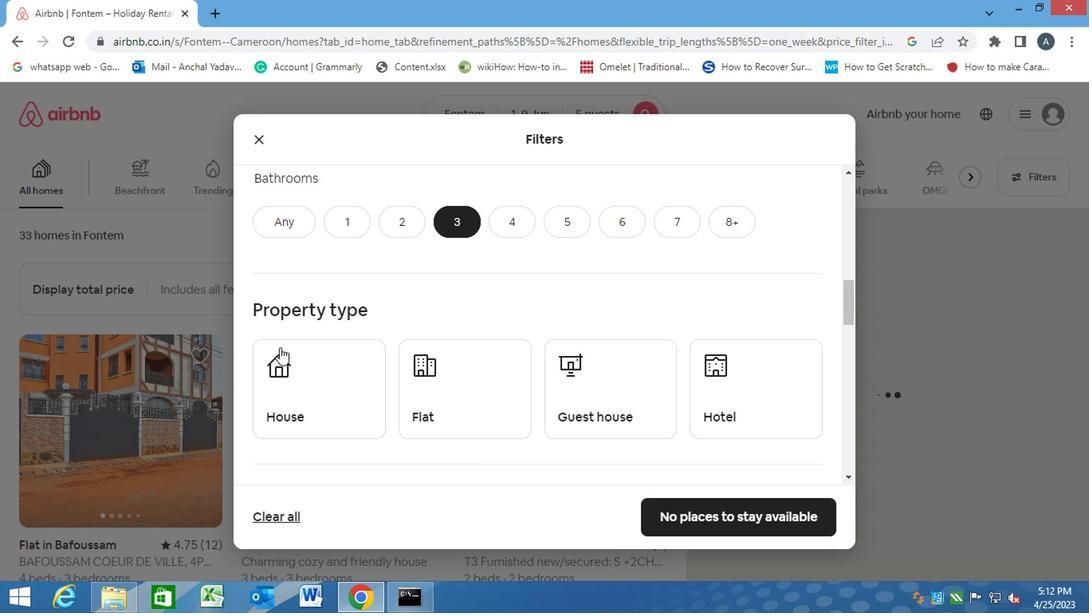 
Action: Mouse pressed left at (316, 365)
Screenshot: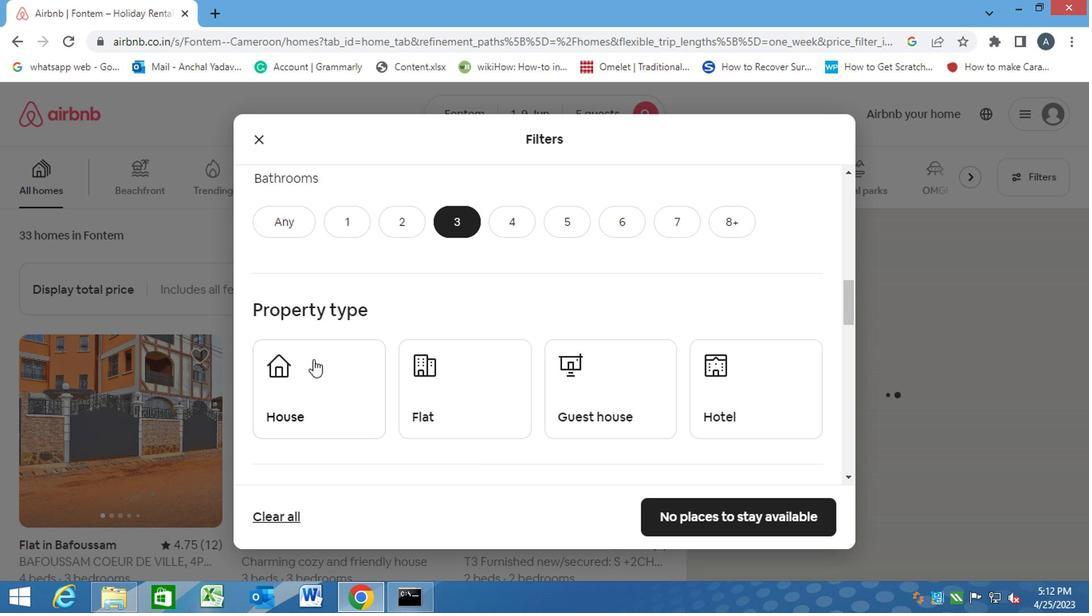 
Action: Mouse moved to (432, 399)
Screenshot: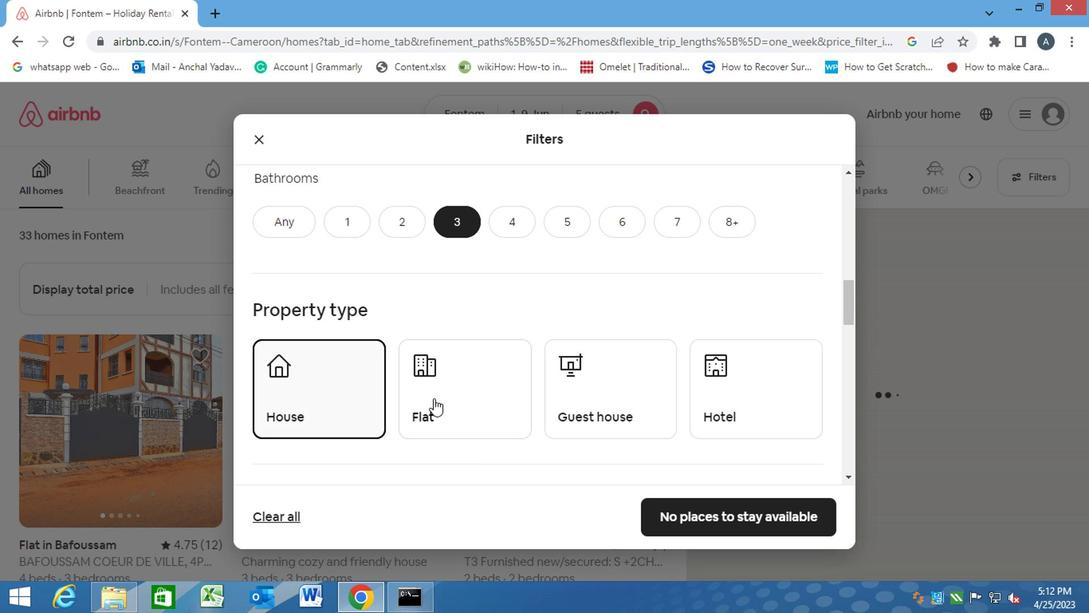 
Action: Mouse pressed left at (432, 399)
Screenshot: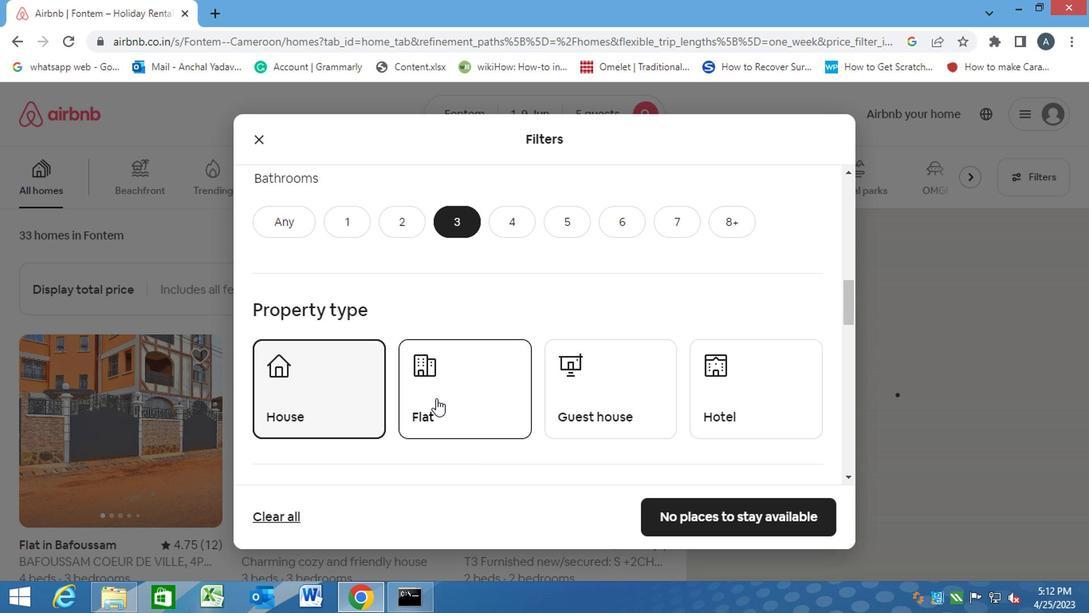 
Action: Mouse moved to (575, 394)
Screenshot: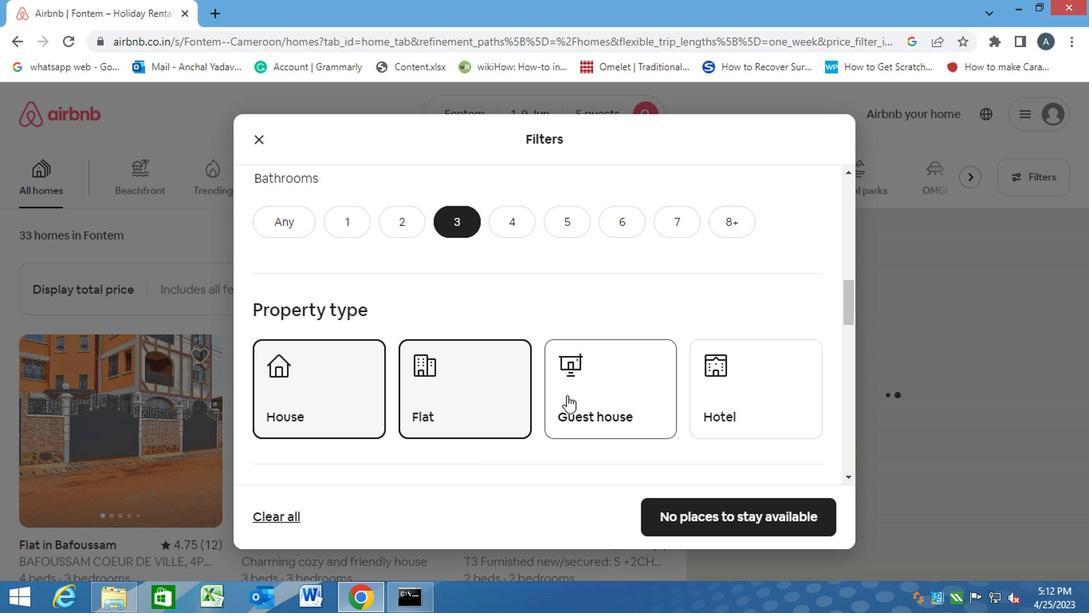 
Action: Mouse pressed left at (575, 394)
Screenshot: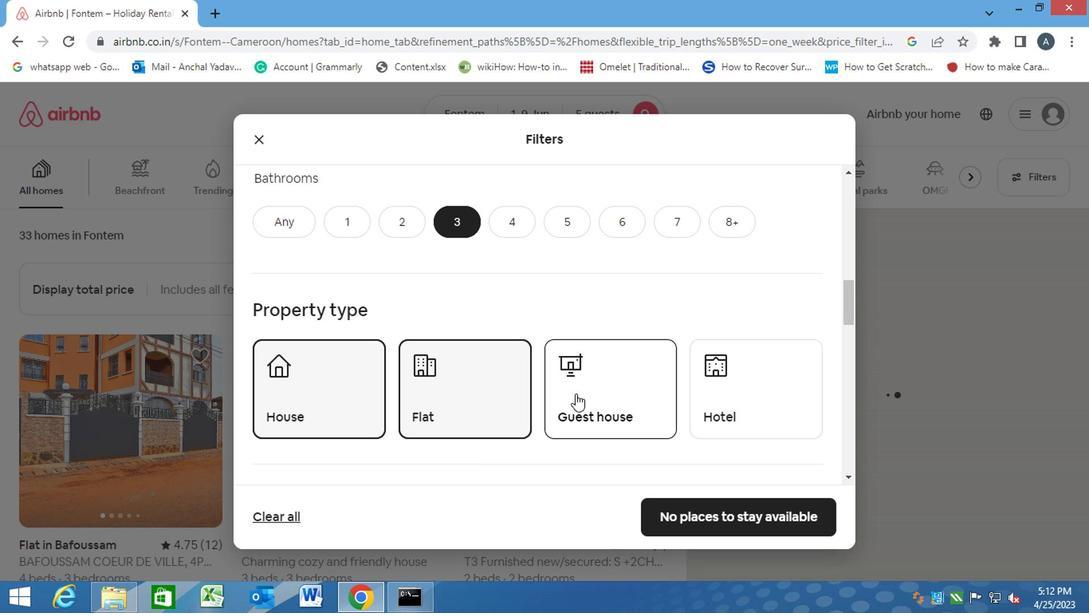 
Action: Mouse scrolled (575, 393) with delta (0, 0)
Screenshot: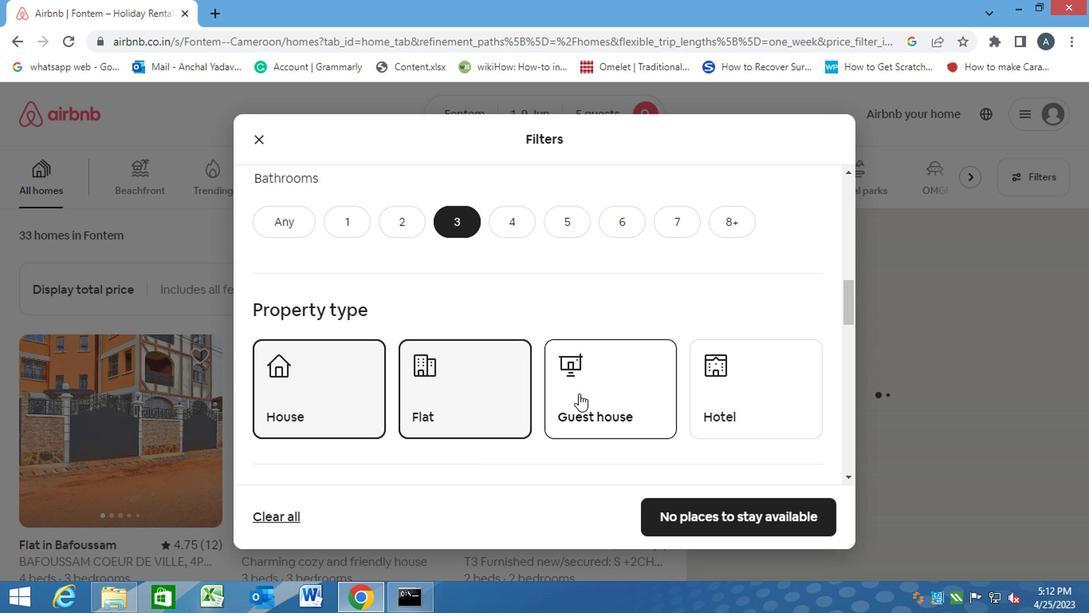 
Action: Mouse scrolled (575, 393) with delta (0, 0)
Screenshot: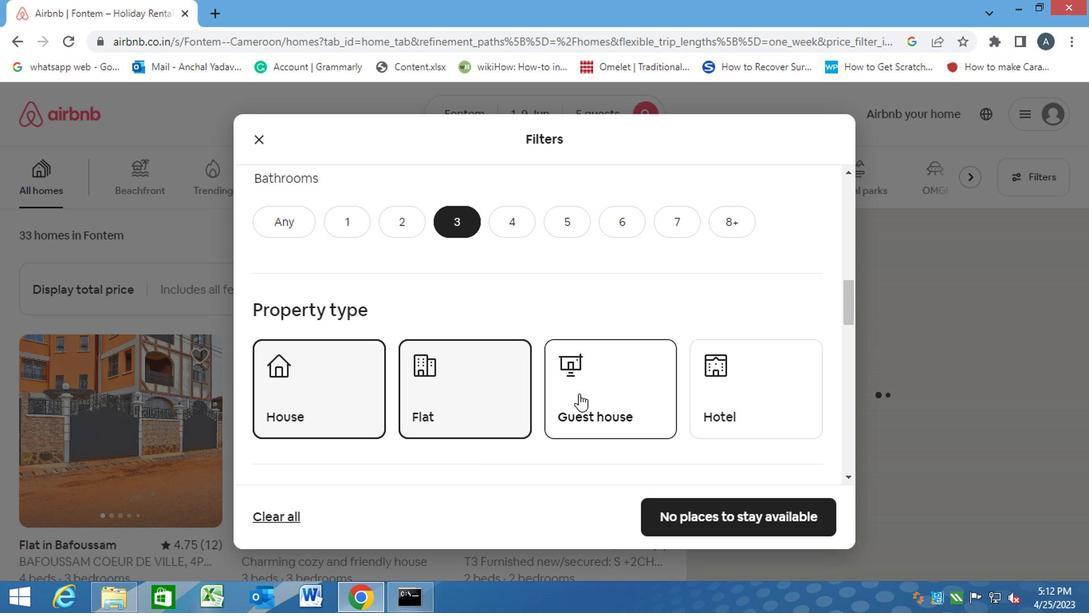 
Action: Mouse scrolled (575, 393) with delta (0, 0)
Screenshot: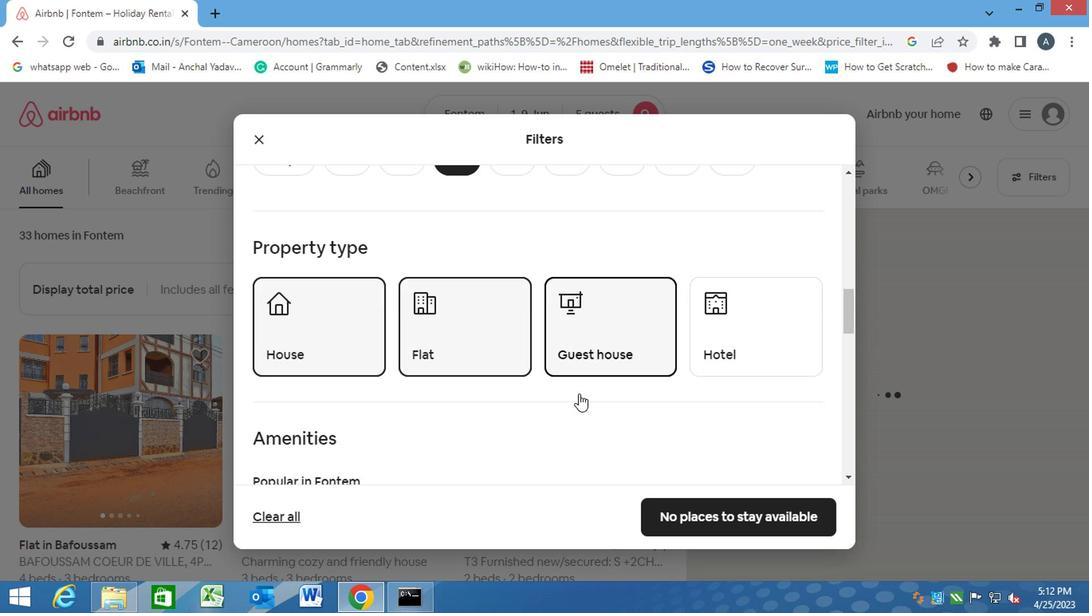 
Action: Mouse scrolled (575, 393) with delta (0, 0)
Screenshot: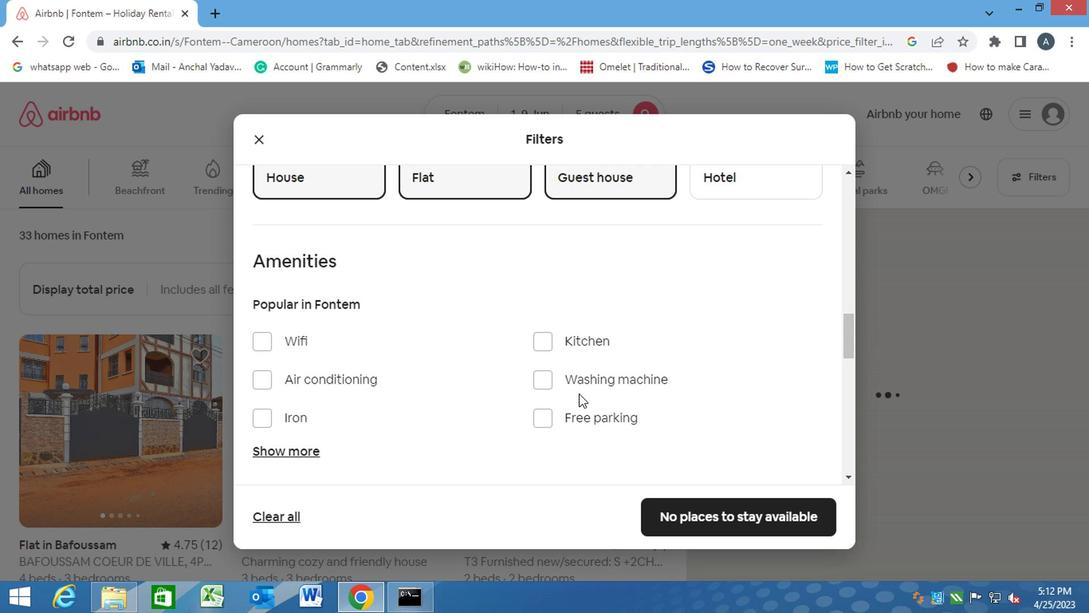 
Action: Mouse scrolled (575, 393) with delta (0, 0)
Screenshot: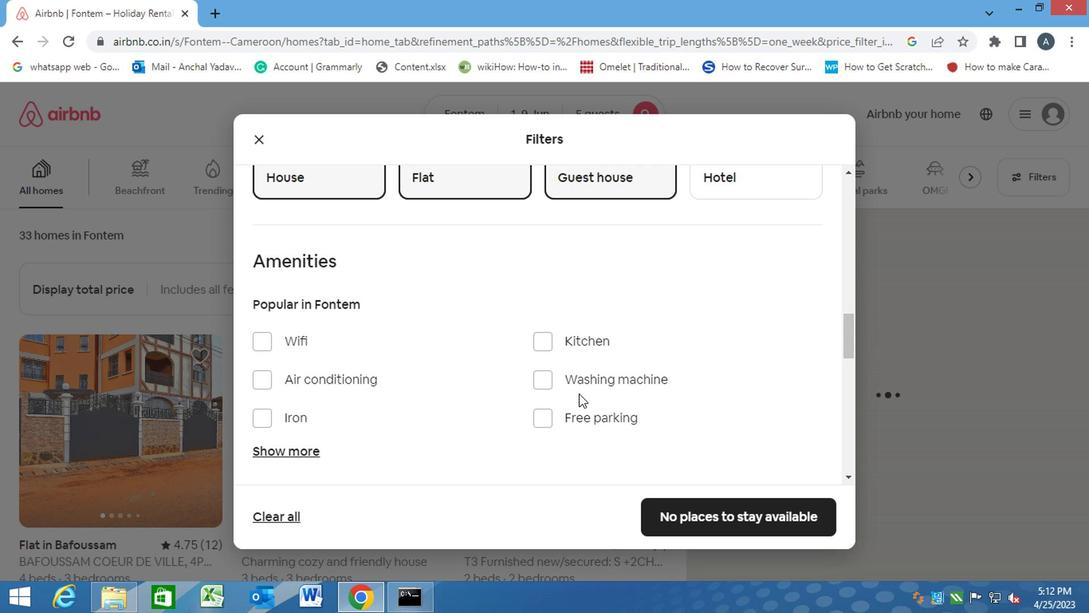 
Action: Mouse scrolled (575, 393) with delta (0, 0)
Screenshot: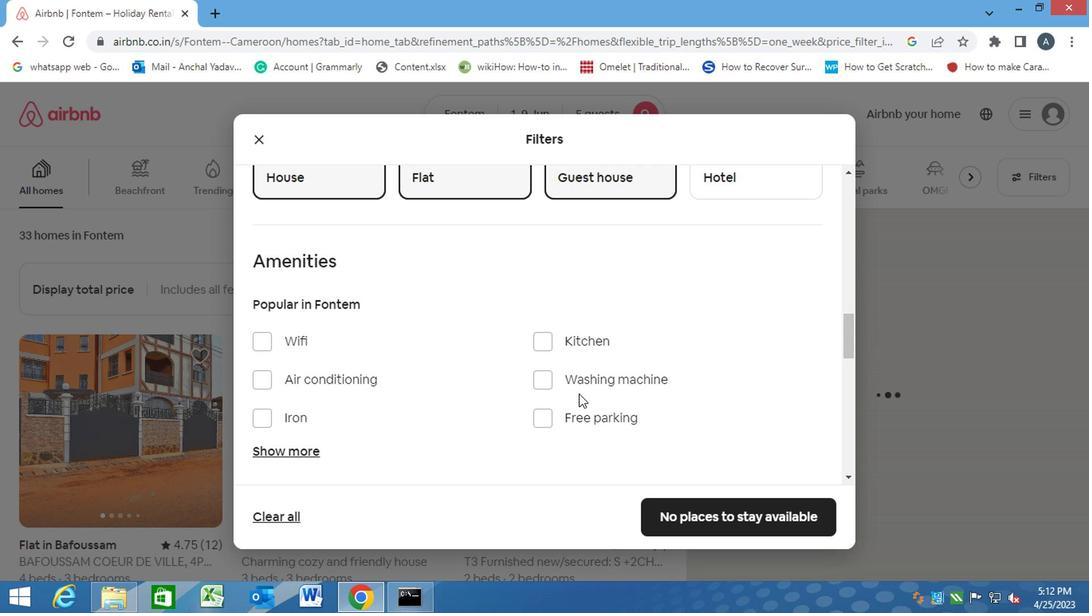 
Action: Mouse moved to (794, 388)
Screenshot: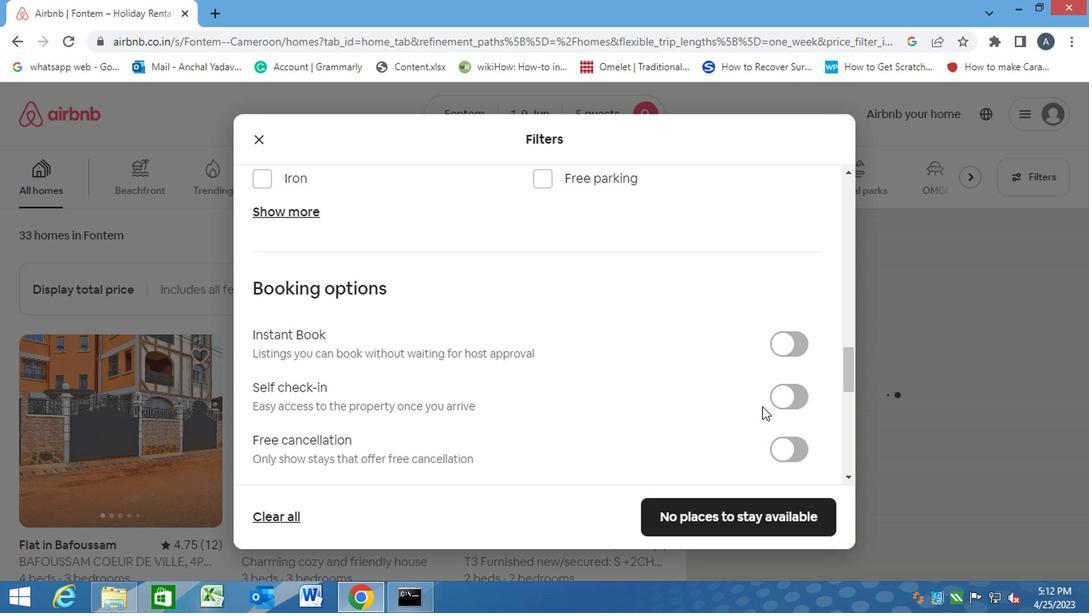 
Action: Mouse pressed left at (794, 388)
Screenshot: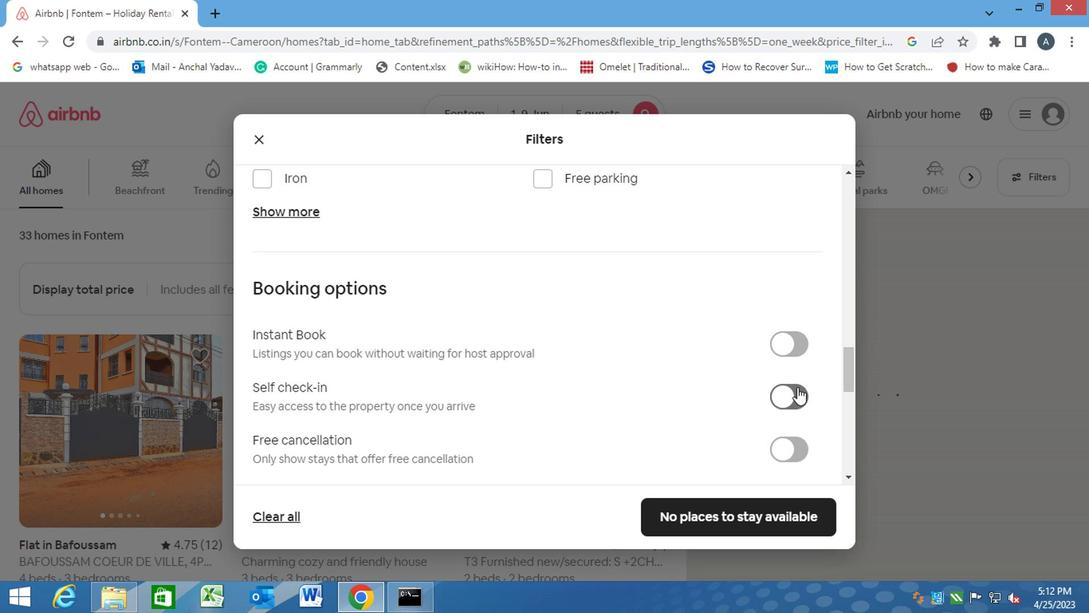 
Action: Mouse moved to (683, 407)
Screenshot: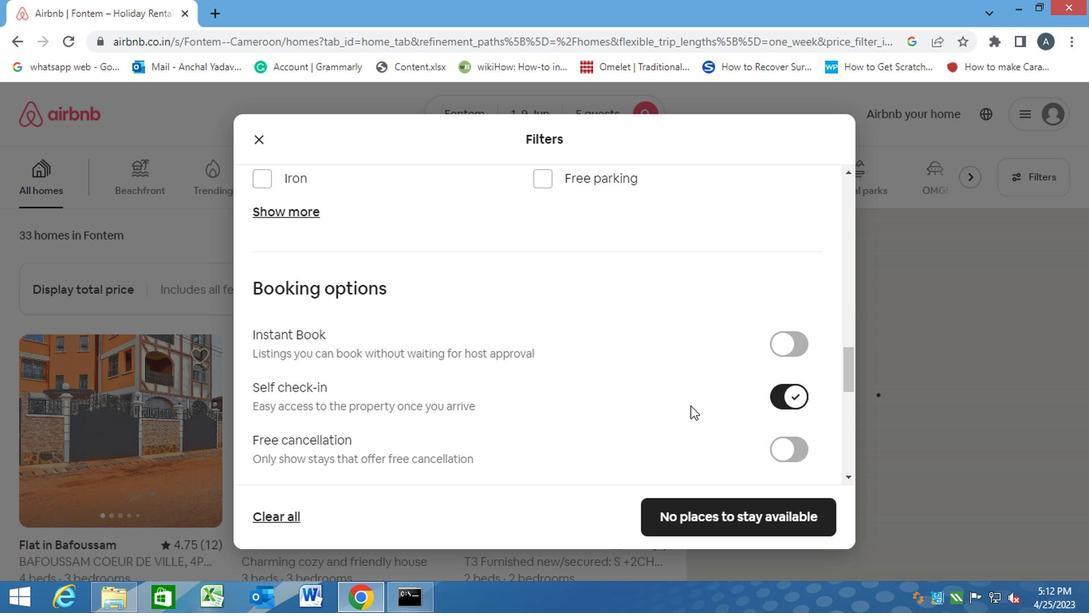 
Action: Mouse scrolled (683, 407) with delta (0, 0)
Screenshot: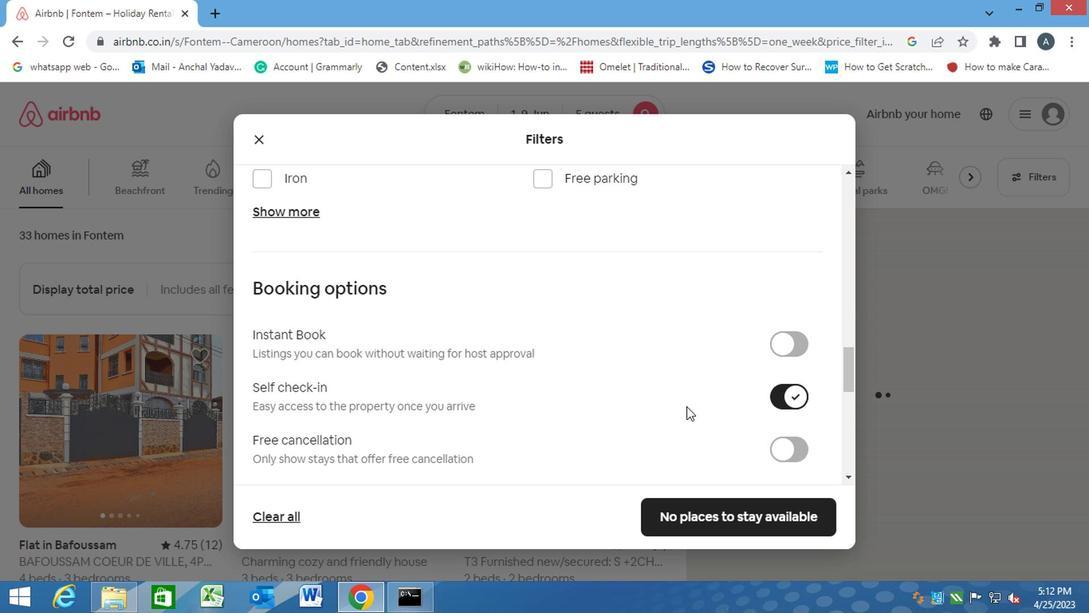 
Action: Mouse scrolled (683, 407) with delta (0, 0)
Screenshot: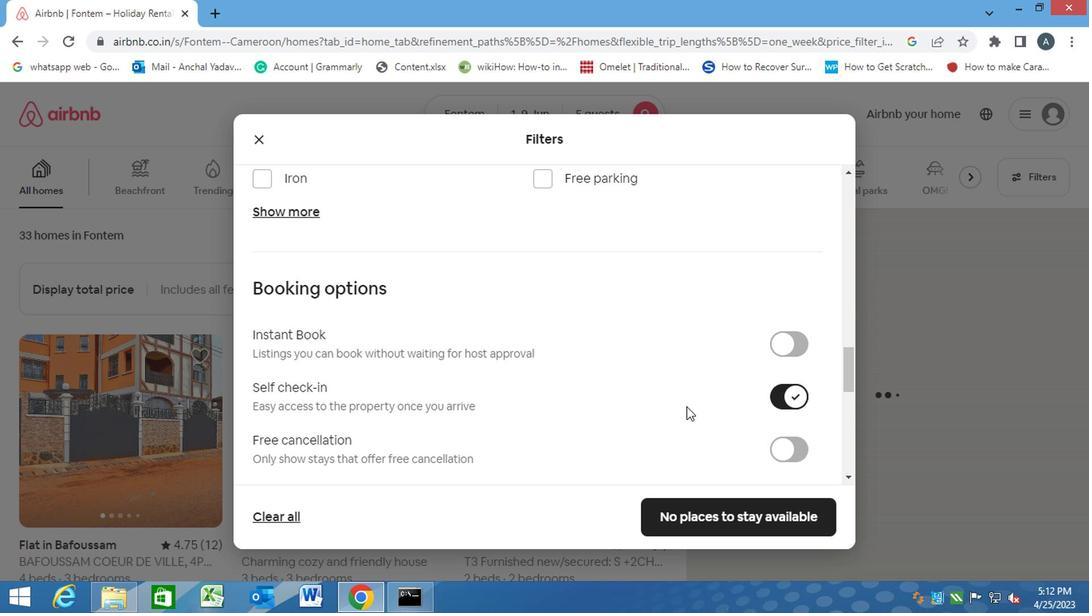 
Action: Mouse scrolled (683, 407) with delta (0, 0)
Screenshot: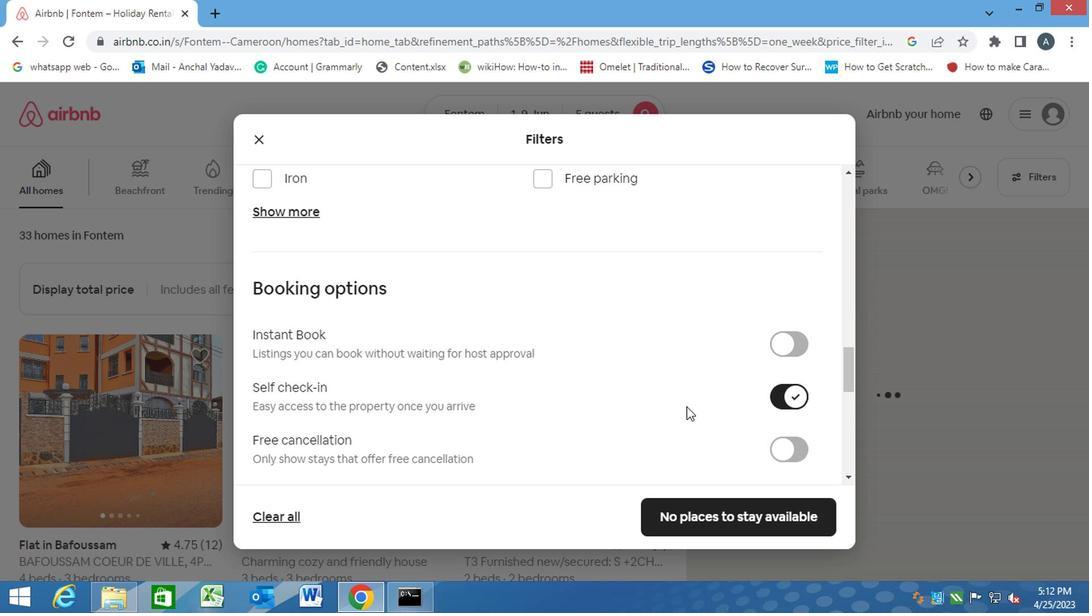 
Action: Mouse scrolled (683, 407) with delta (0, 0)
Screenshot: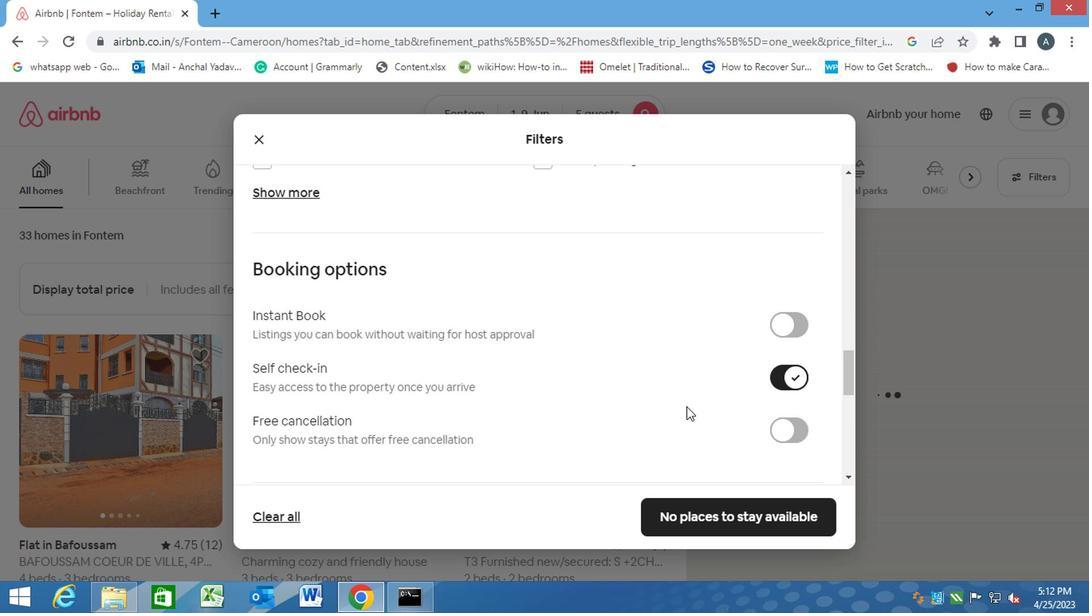 
Action: Mouse scrolled (683, 407) with delta (0, 0)
Screenshot: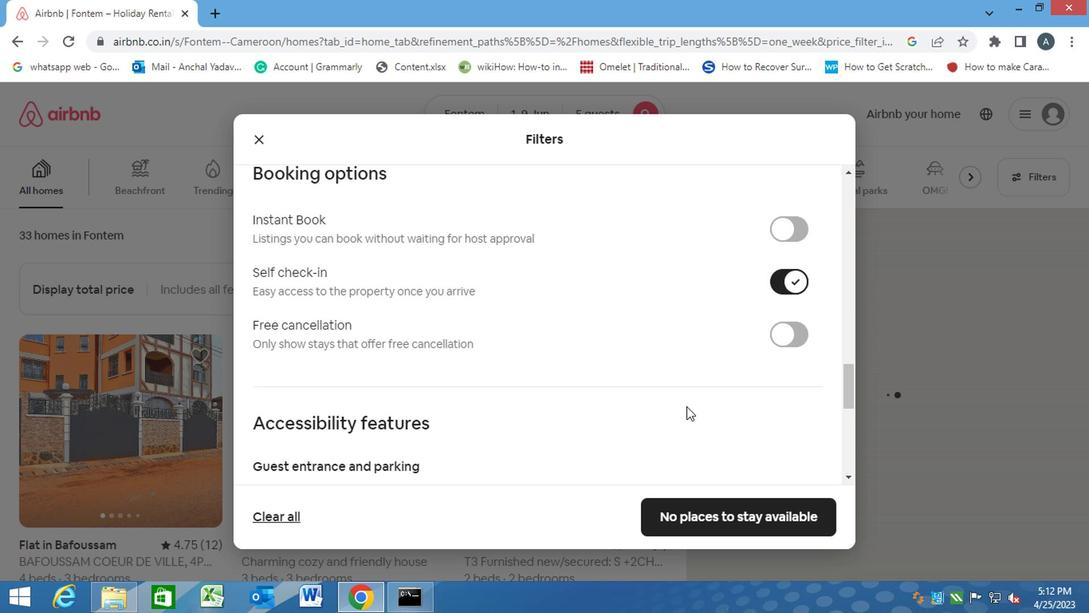 
Action: Mouse moved to (309, 395)
Screenshot: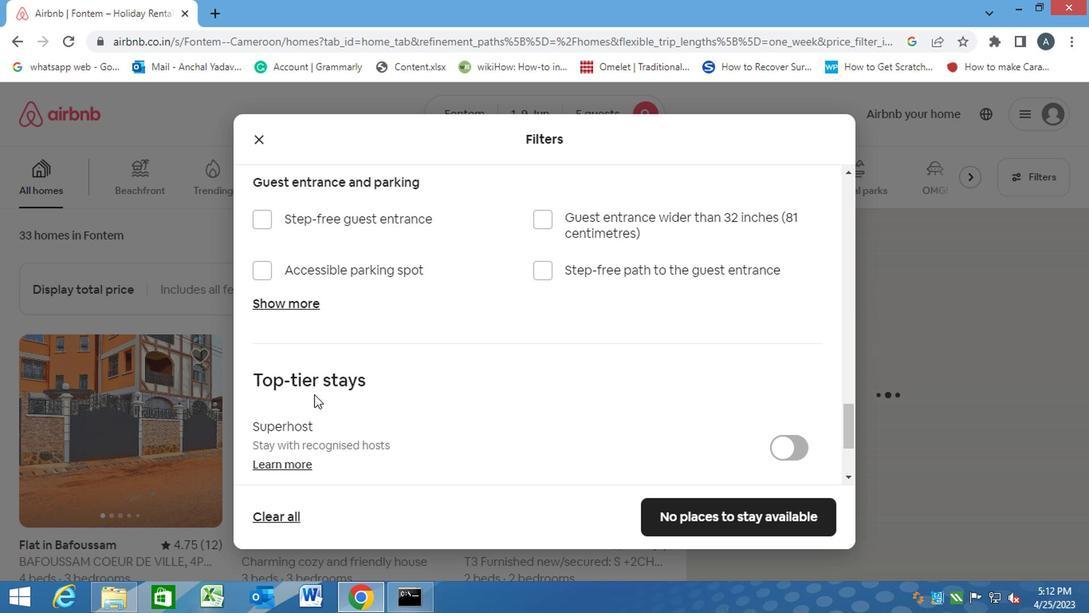 
Action: Mouse scrolled (309, 394) with delta (0, -1)
Screenshot: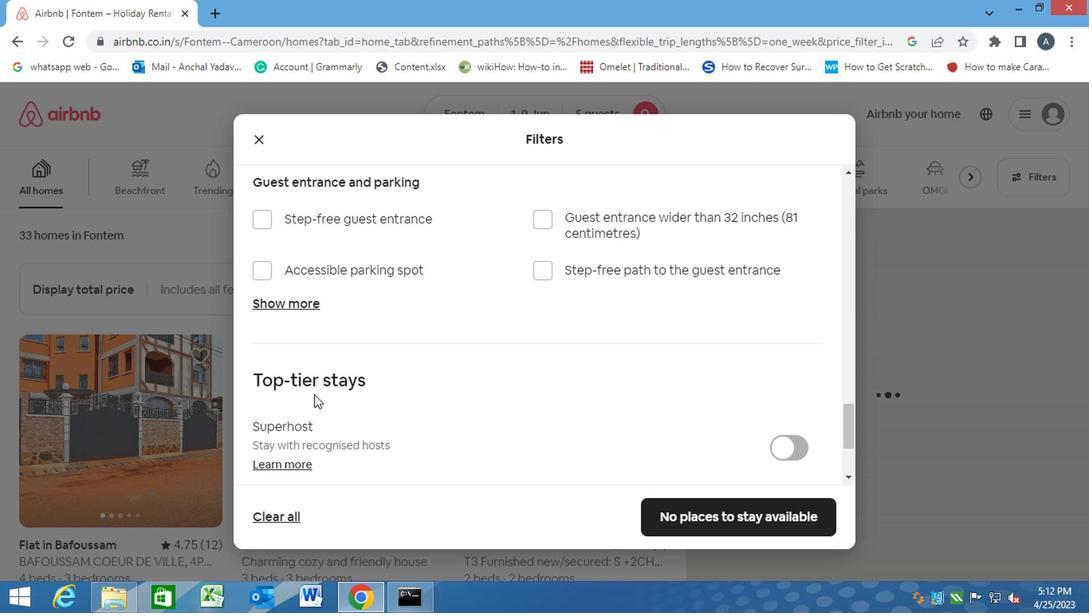 
Action: Mouse scrolled (309, 394) with delta (0, -1)
Screenshot: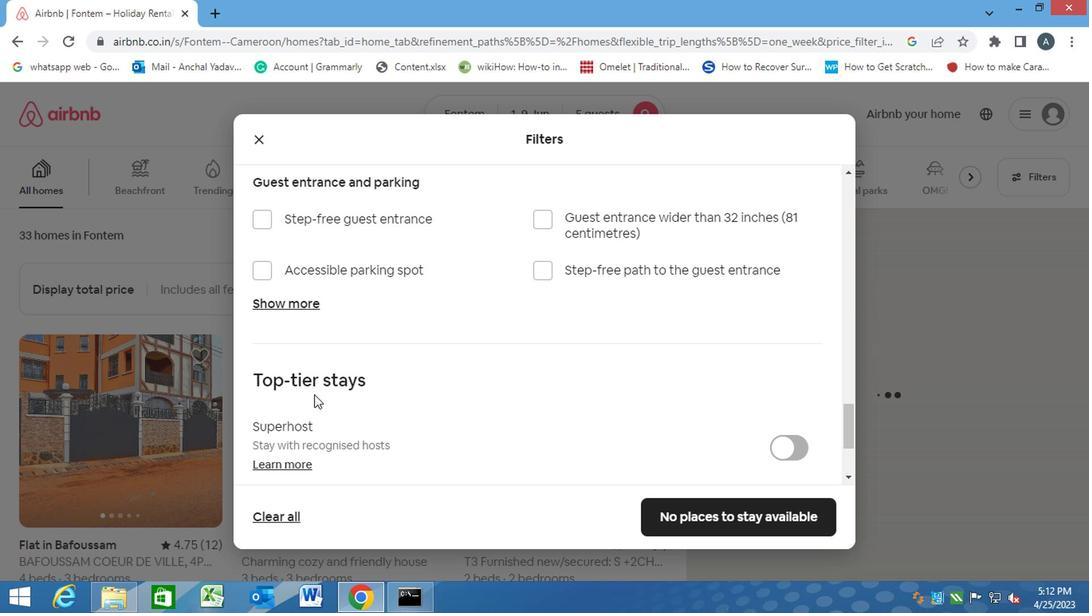 
Action: Mouse scrolled (309, 394) with delta (0, -1)
Screenshot: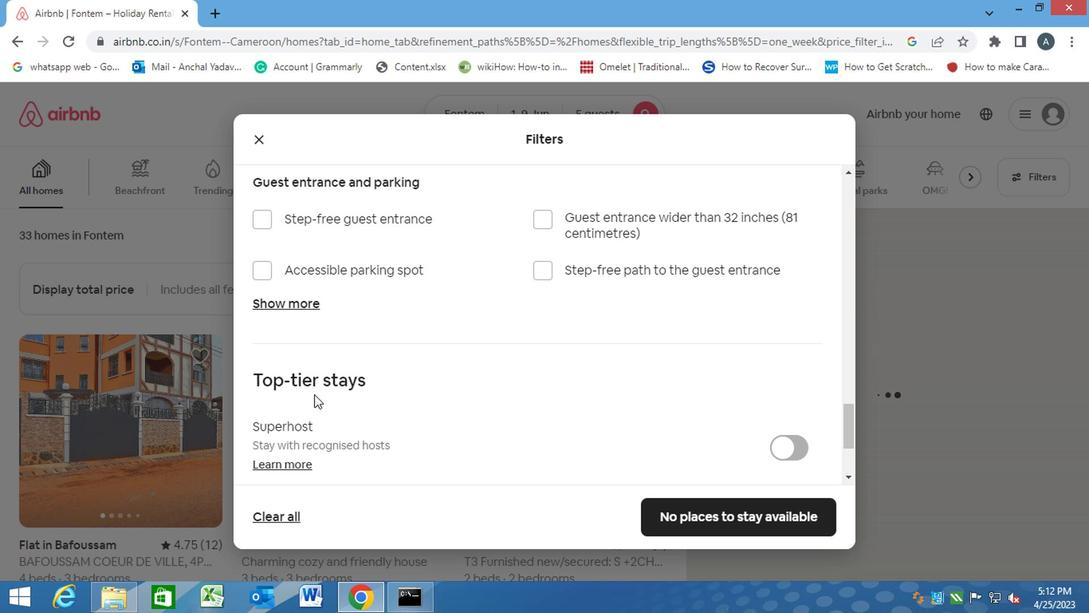 
Action: Mouse moved to (263, 445)
Screenshot: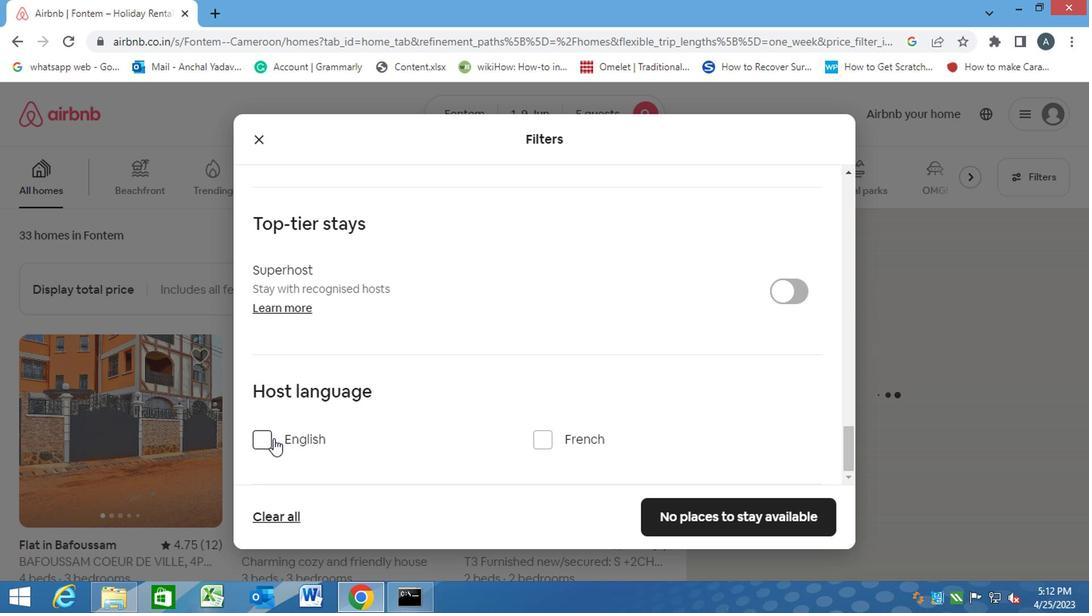 
Action: Mouse pressed left at (263, 445)
Screenshot: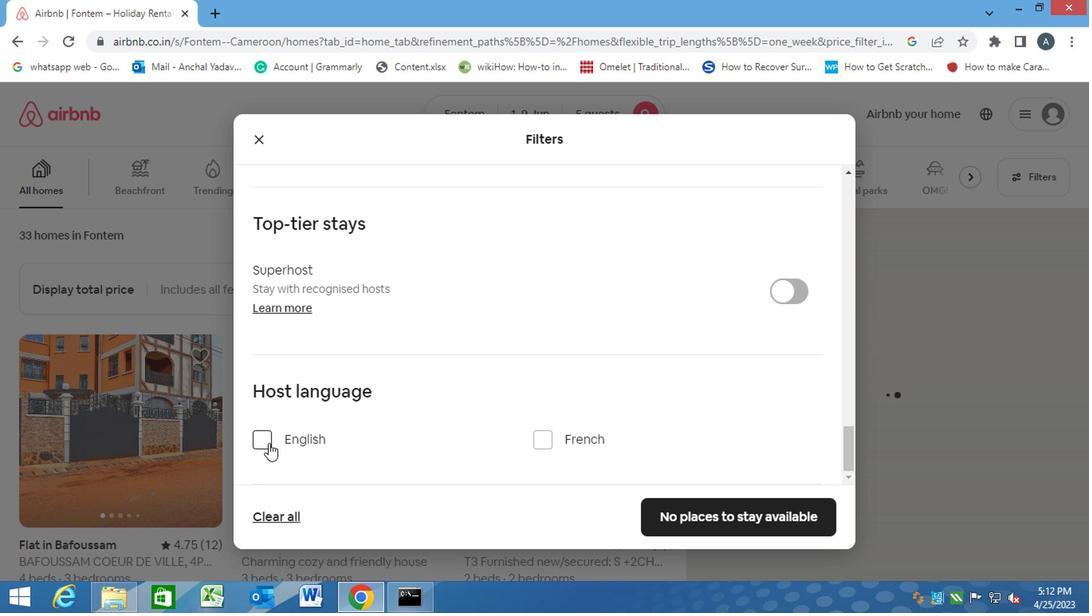 
Action: Mouse moved to (712, 521)
Screenshot: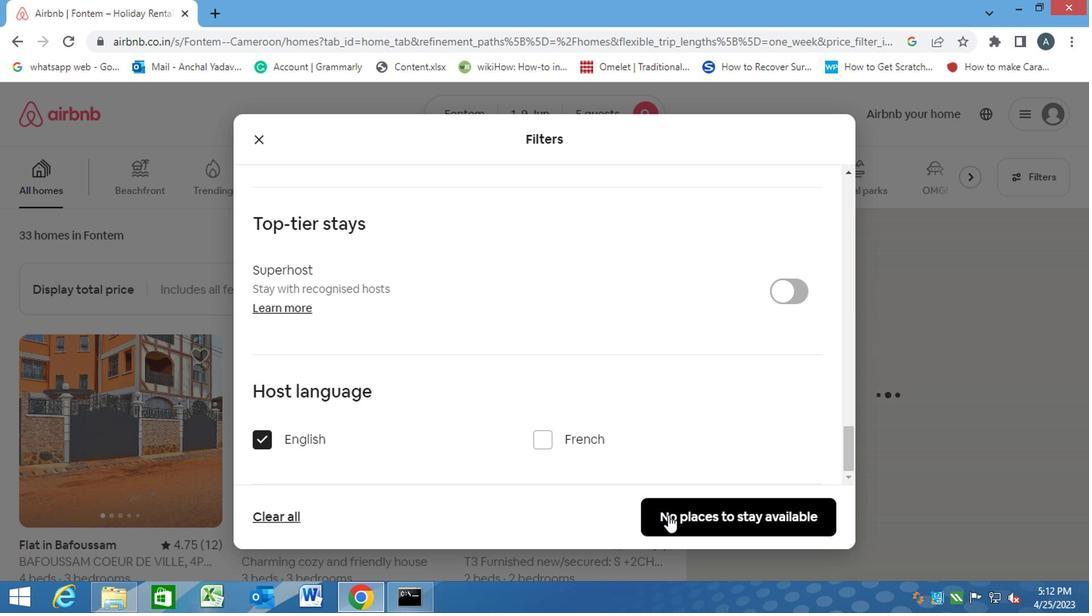 
Action: Mouse pressed left at (712, 521)
Screenshot: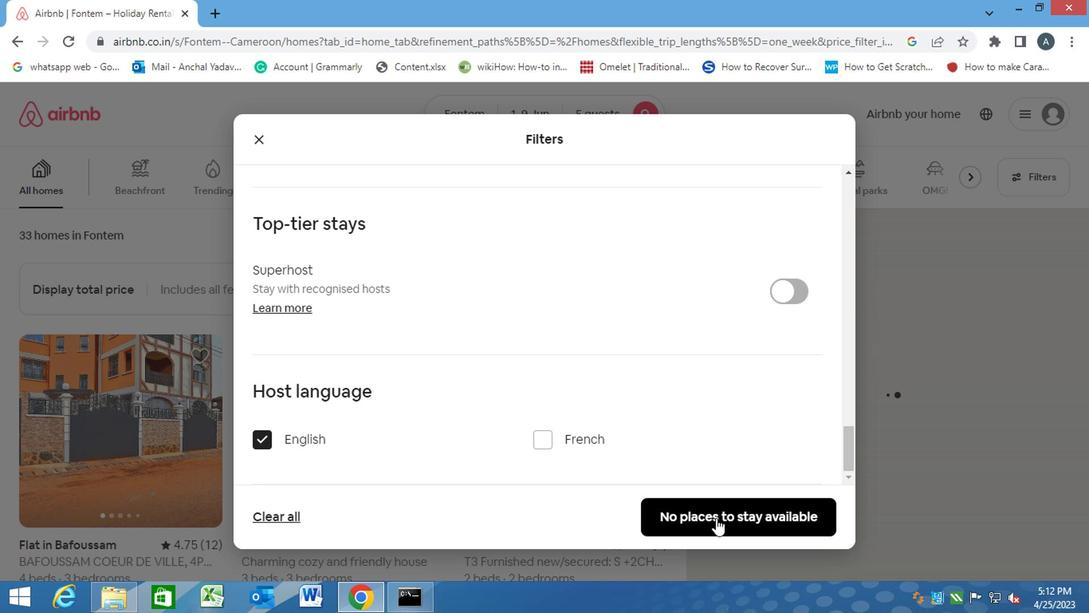 
